 Task: Look for space in Savé, Benin from 6th September, 2023 to 10th September, 2023 for 1 adult in price range Rs.9000 to Rs.17000. Place can be private room with 1  bedroom having 1 bed and 1 bathroom. Property type can be house, flat, guest house, hotel. Booking option can be shelf check-in. Required host language is English.
Action: Mouse moved to (591, 83)
Screenshot: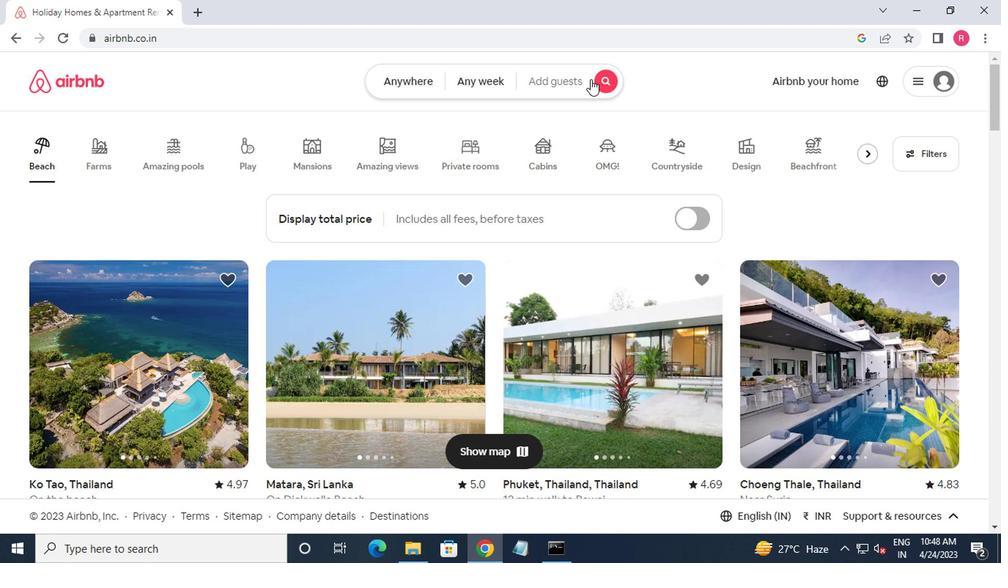 
Action: Mouse pressed left at (591, 83)
Screenshot: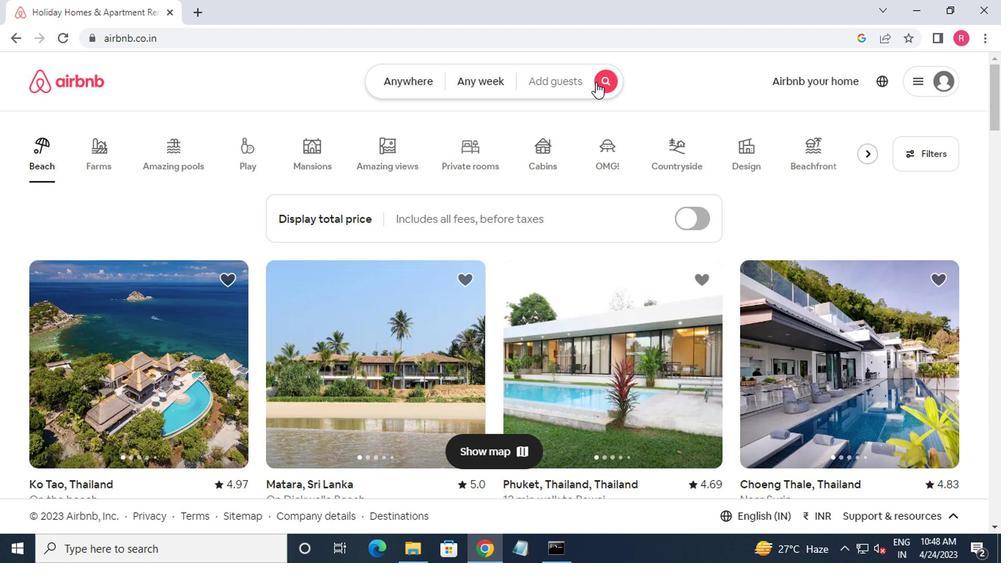 
Action: Mouse moved to (301, 129)
Screenshot: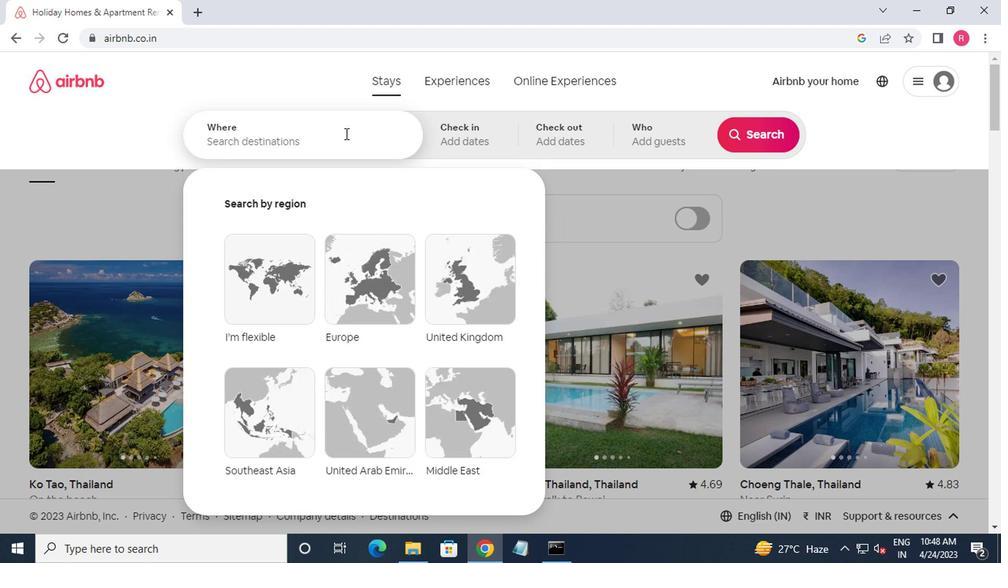 
Action: Mouse pressed left at (301, 129)
Screenshot: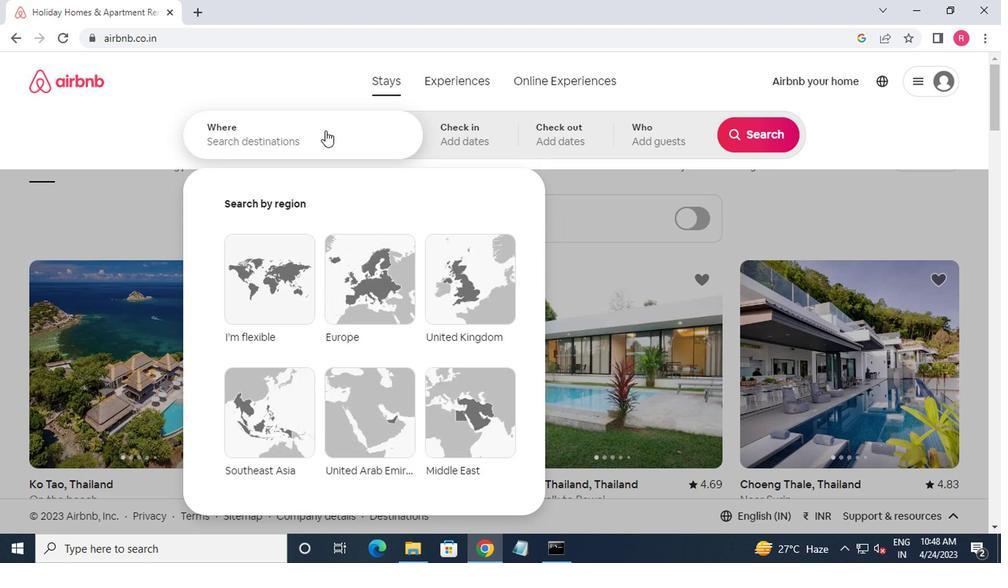 
Action: Mouse moved to (297, 133)
Screenshot: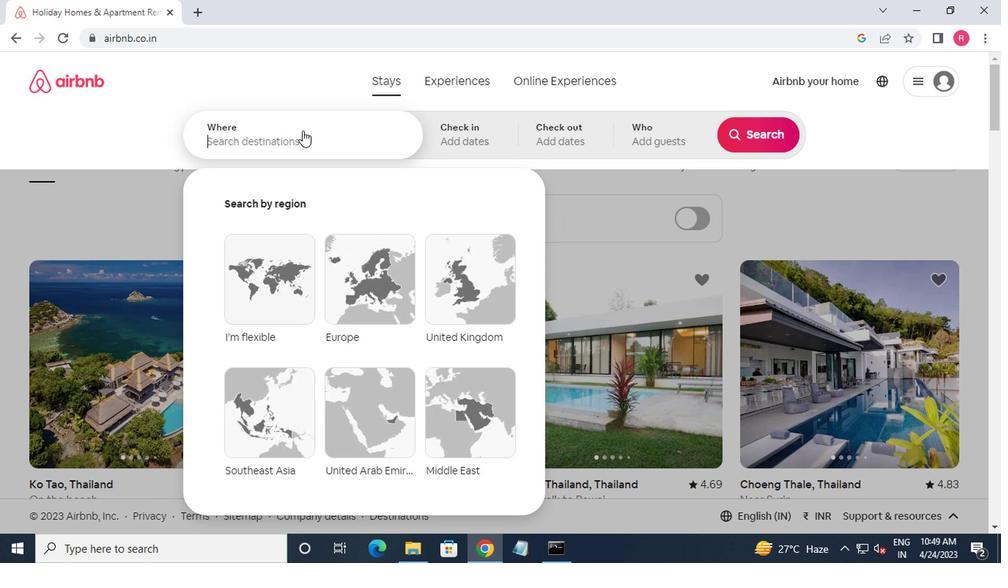 
Action: Key pressed save,bee<Key.backspace>nin
Screenshot: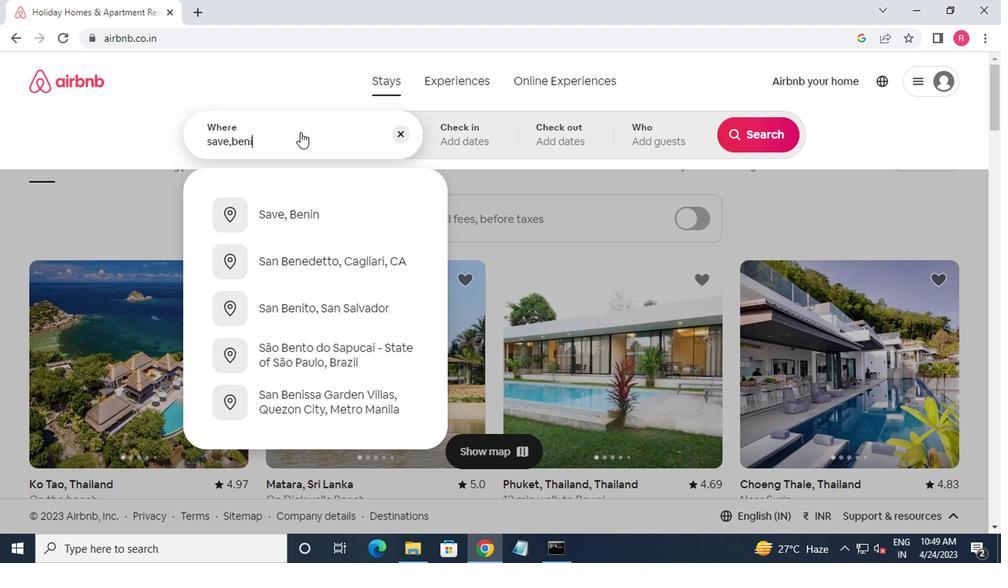 
Action: Mouse moved to (273, 221)
Screenshot: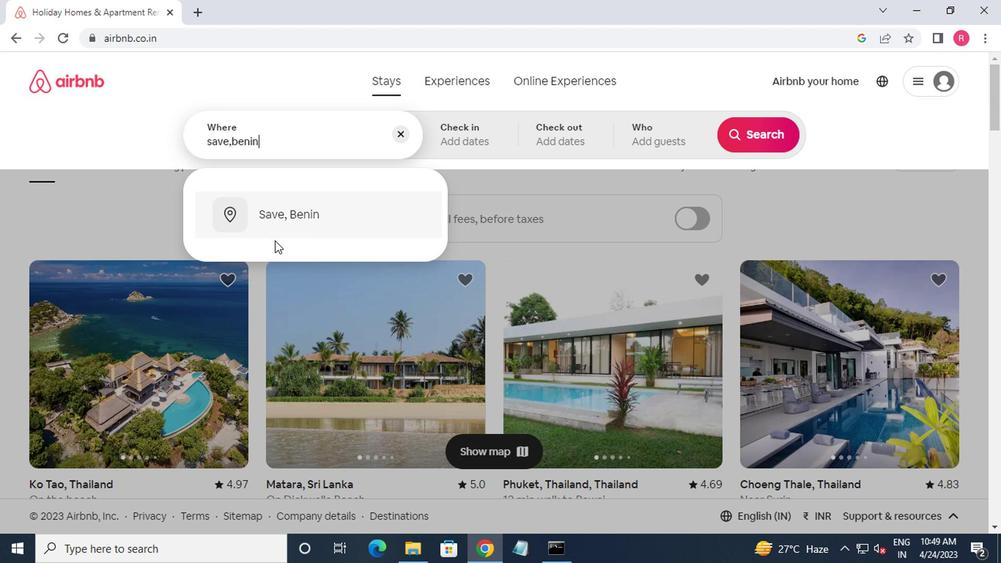 
Action: Mouse pressed left at (273, 221)
Screenshot: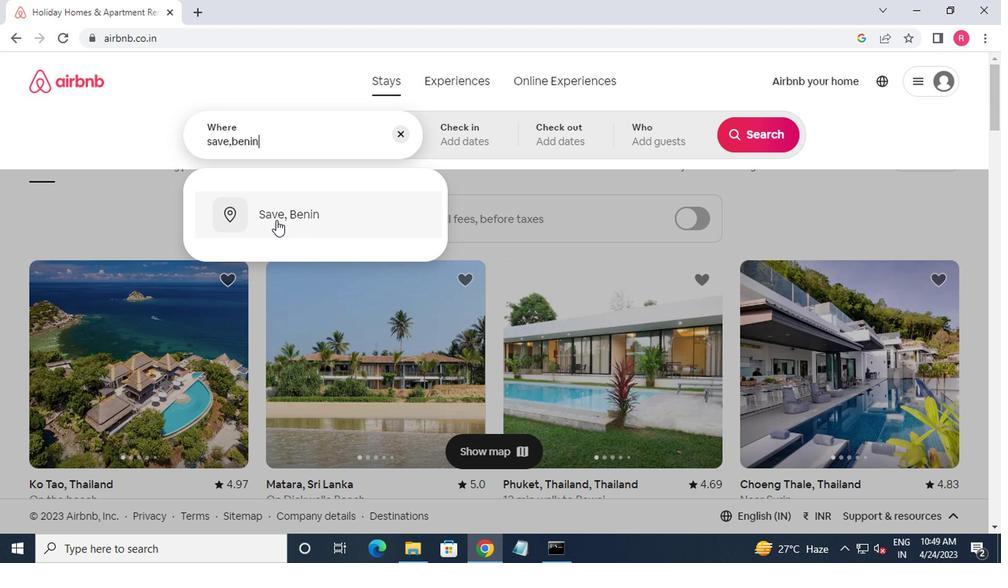 
Action: Mouse moved to (749, 255)
Screenshot: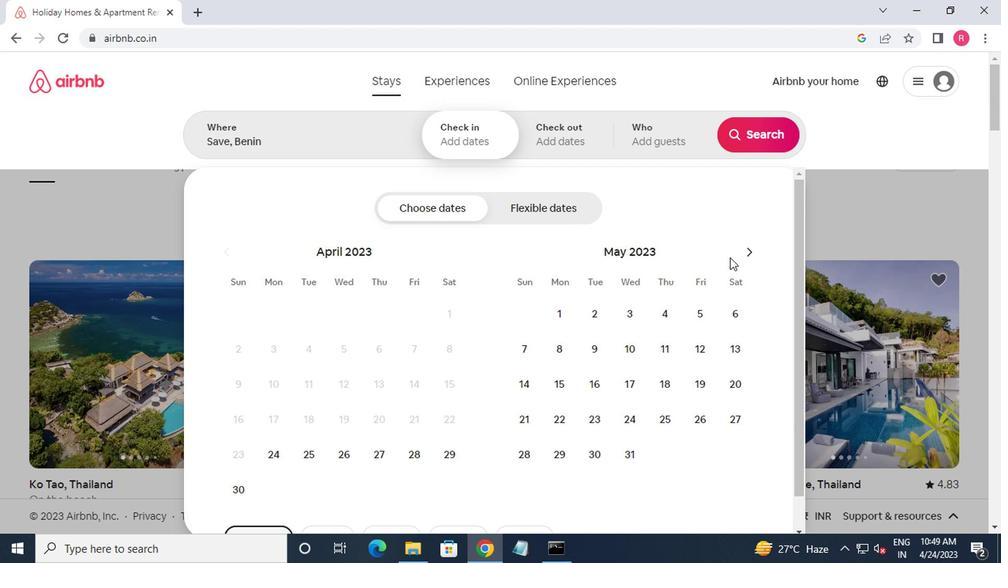 
Action: Mouse pressed left at (749, 255)
Screenshot: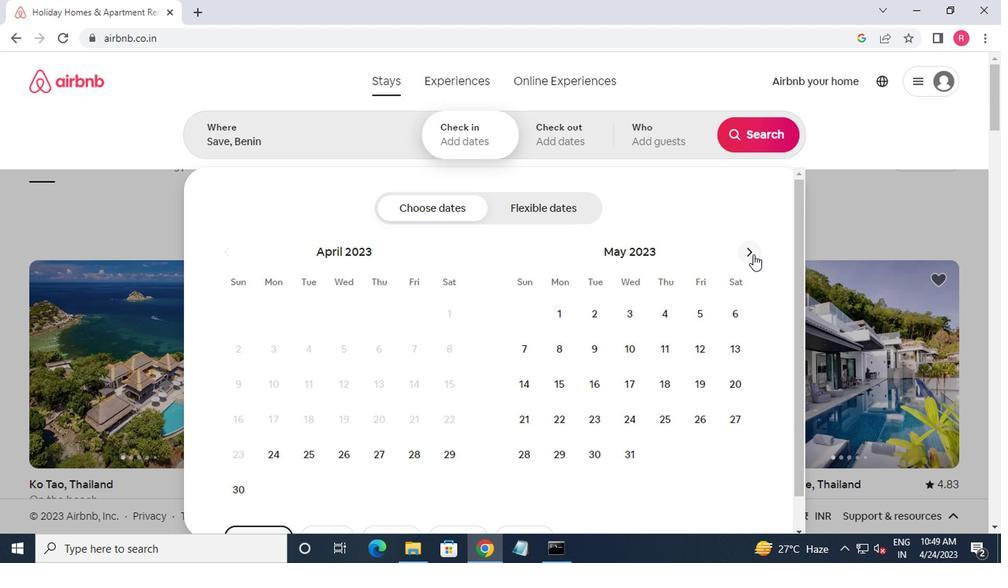 
Action: Mouse pressed left at (749, 255)
Screenshot: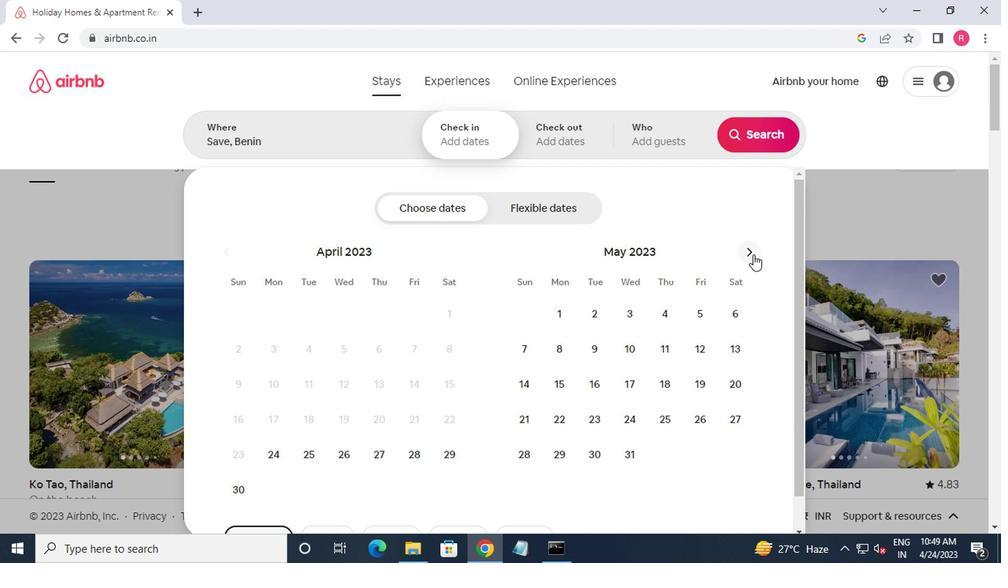 
Action: Mouse pressed left at (749, 255)
Screenshot: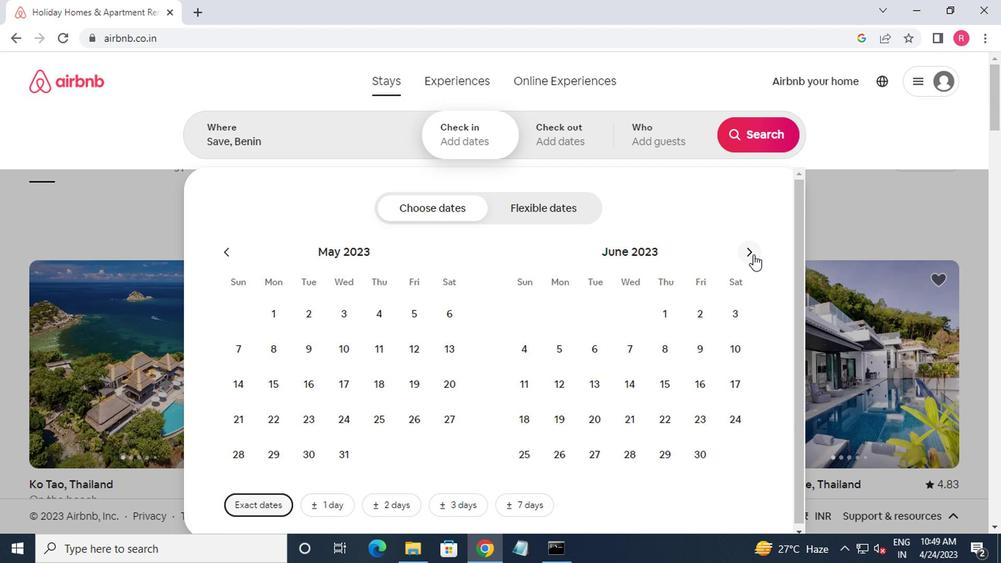 
Action: Mouse pressed left at (749, 255)
Screenshot: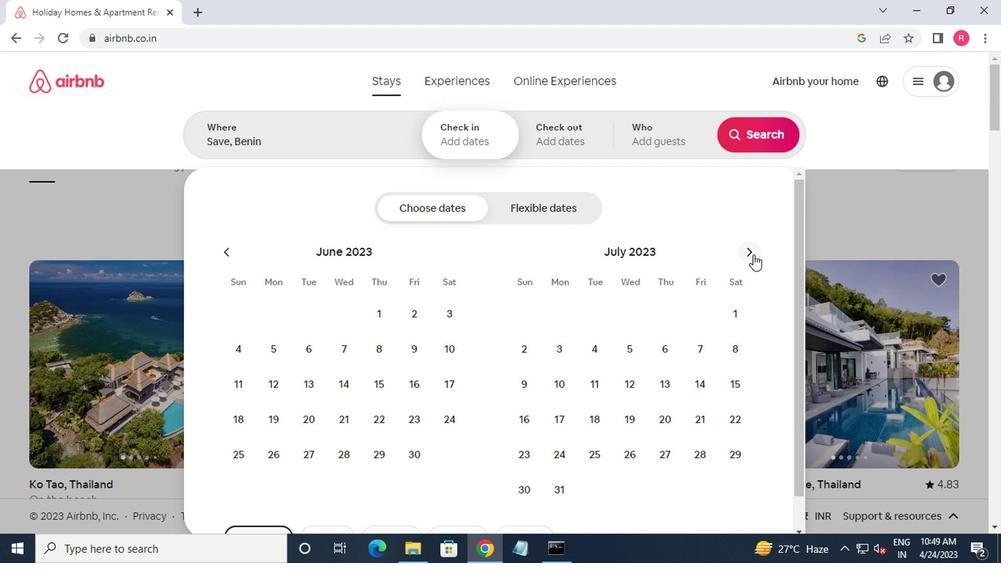 
Action: Mouse pressed left at (749, 255)
Screenshot: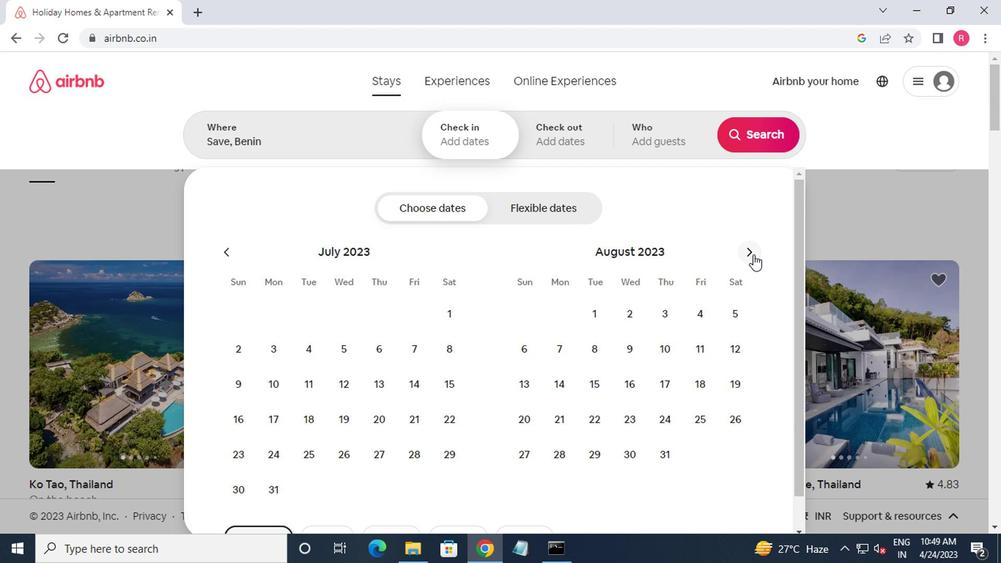 
Action: Mouse moved to (629, 344)
Screenshot: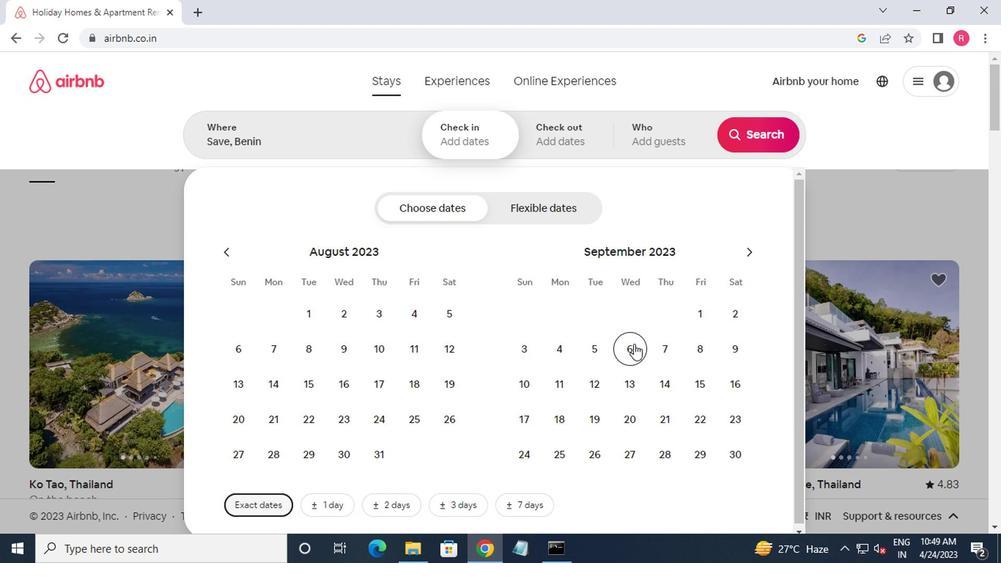 
Action: Mouse pressed left at (629, 344)
Screenshot: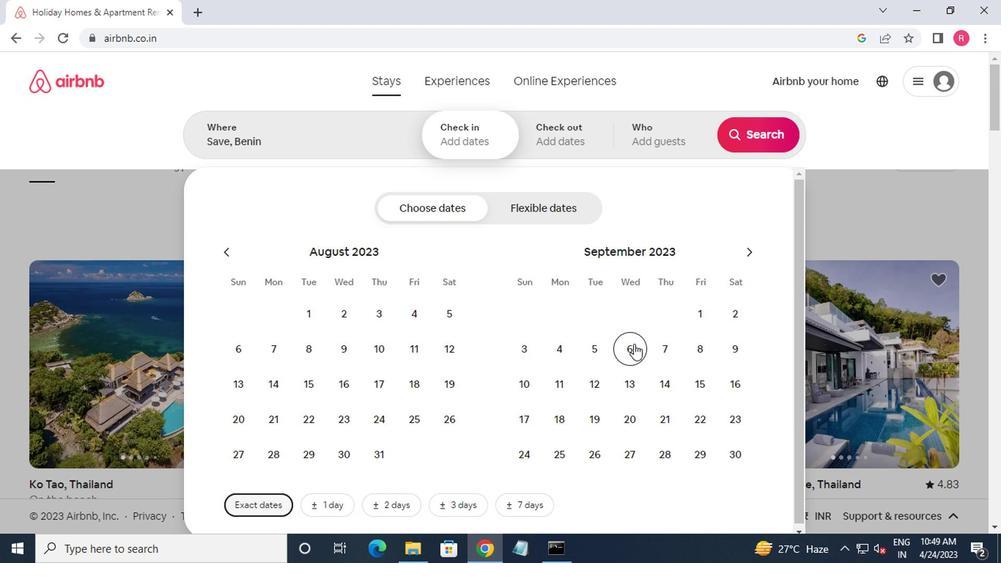
Action: Mouse moved to (517, 380)
Screenshot: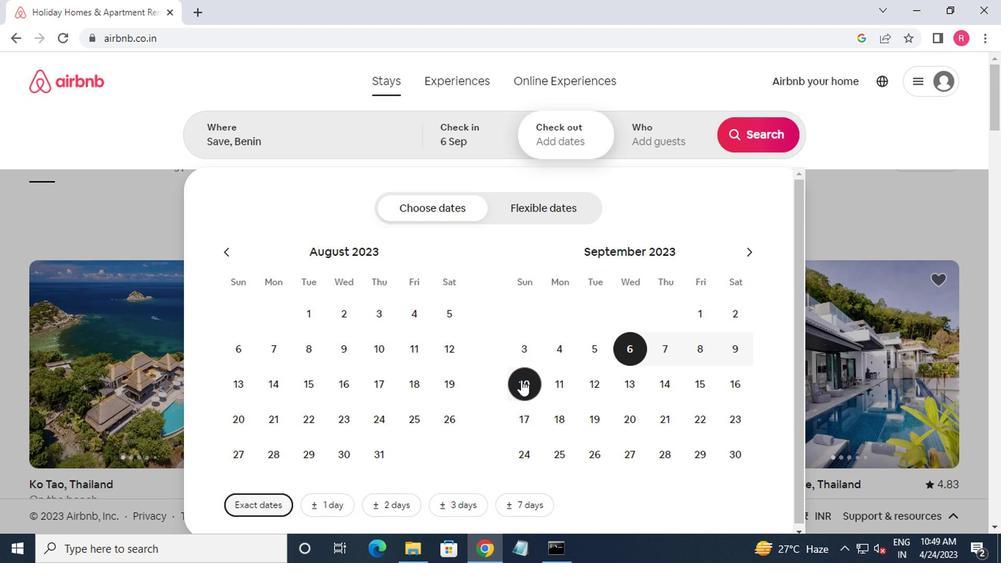 
Action: Mouse pressed left at (517, 380)
Screenshot: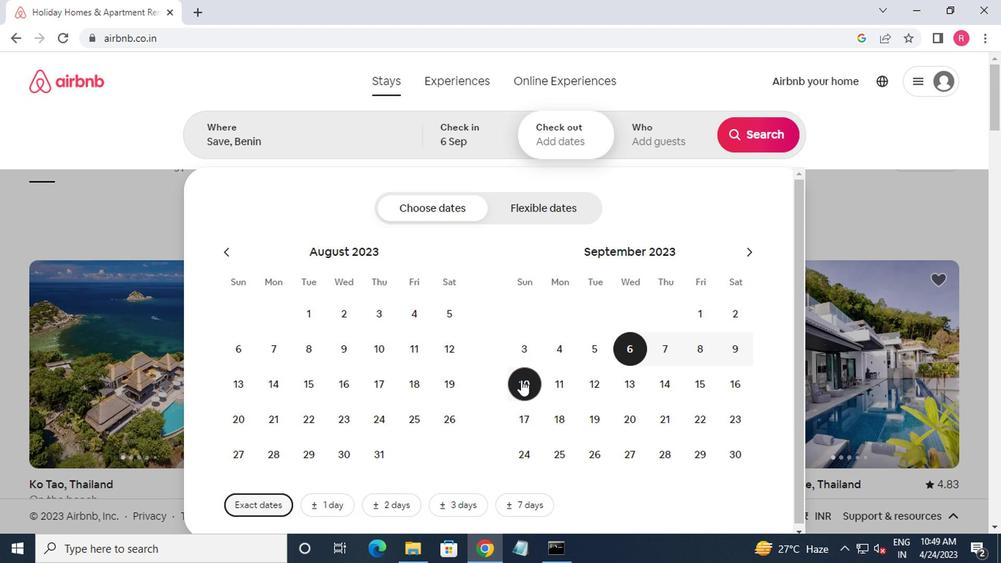 
Action: Mouse moved to (678, 122)
Screenshot: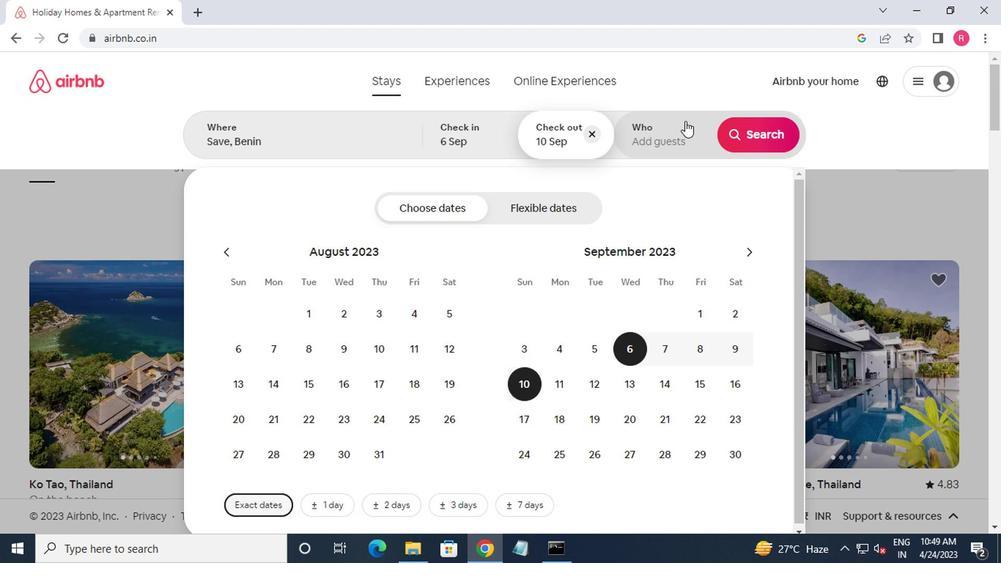 
Action: Mouse pressed left at (678, 122)
Screenshot: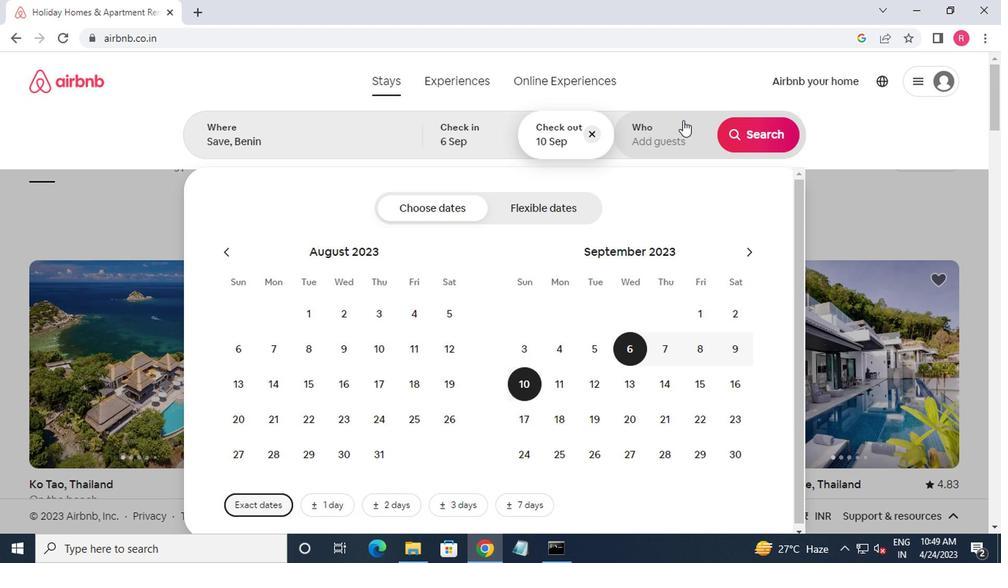 
Action: Mouse moved to (760, 224)
Screenshot: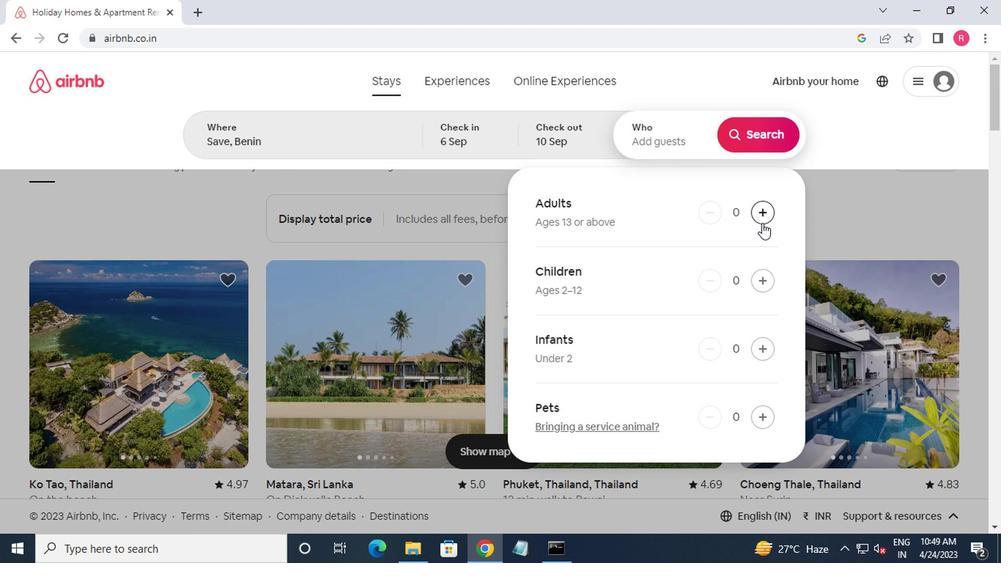 
Action: Mouse pressed left at (760, 224)
Screenshot: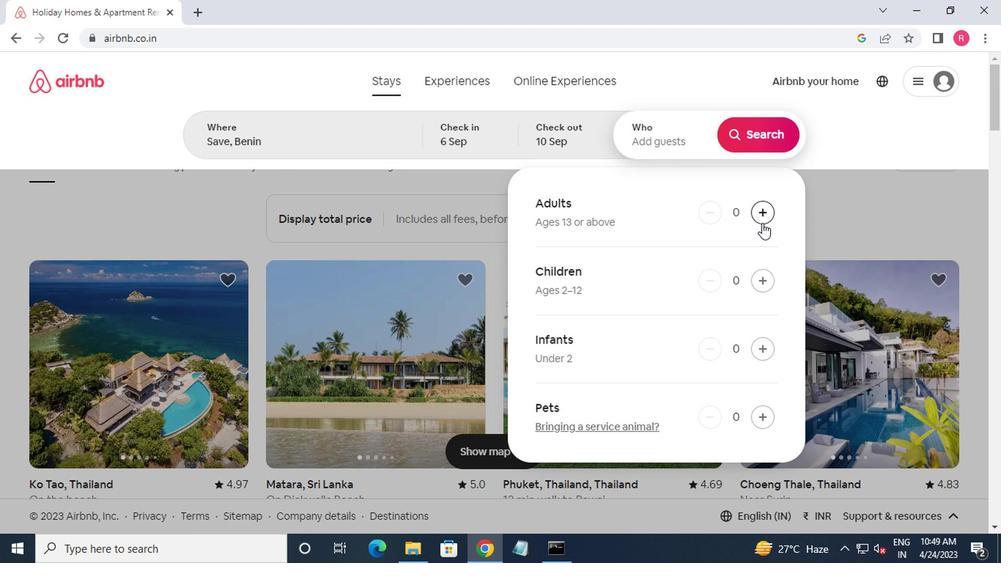 
Action: Mouse moved to (735, 131)
Screenshot: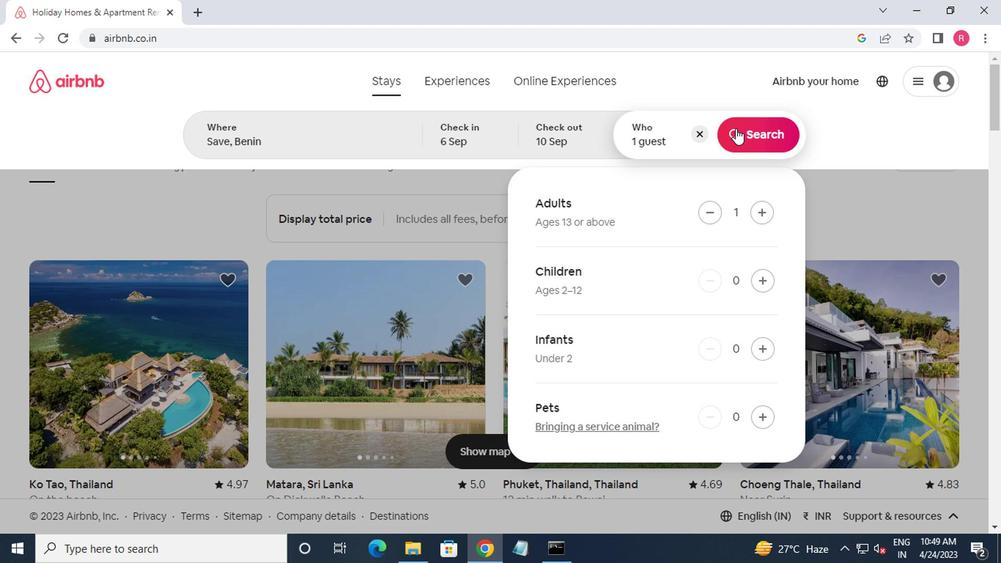 
Action: Mouse pressed left at (735, 131)
Screenshot: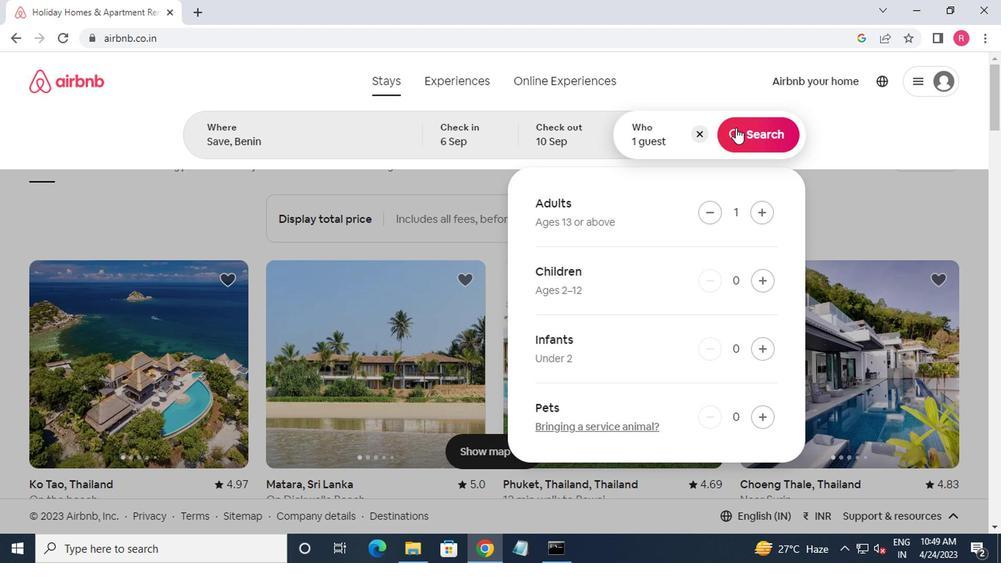 
Action: Mouse moved to (917, 140)
Screenshot: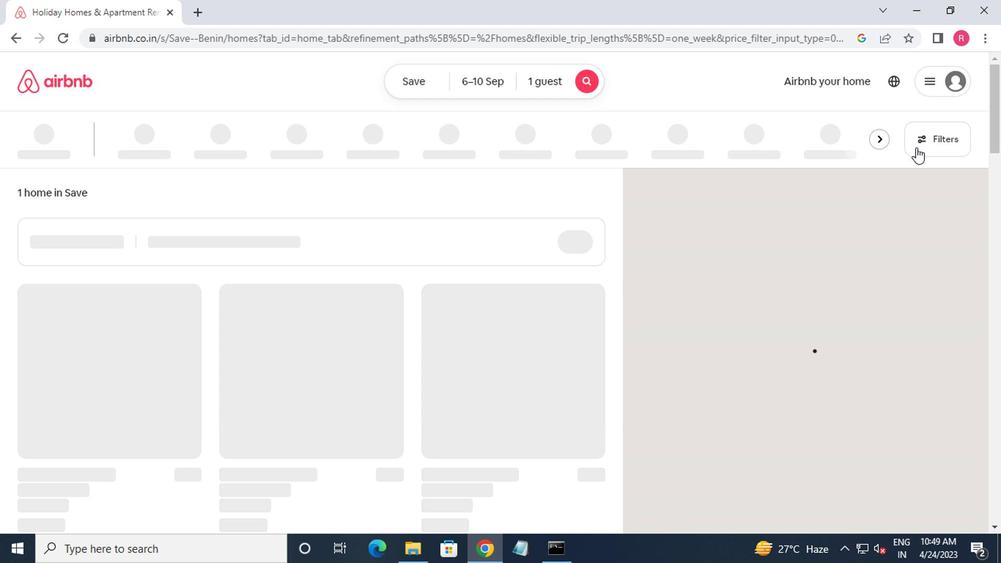 
Action: Mouse pressed left at (917, 140)
Screenshot: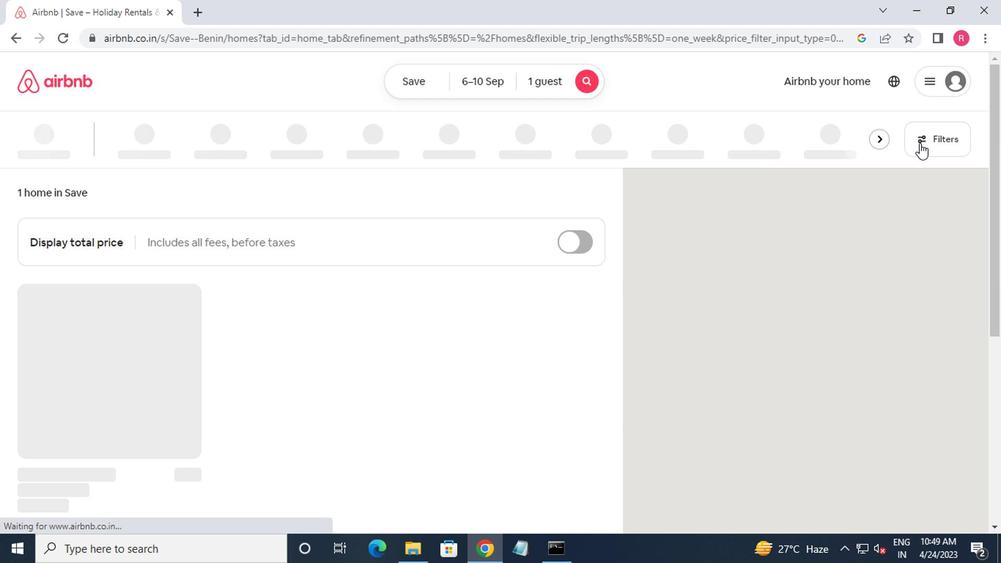 
Action: Mouse moved to (334, 285)
Screenshot: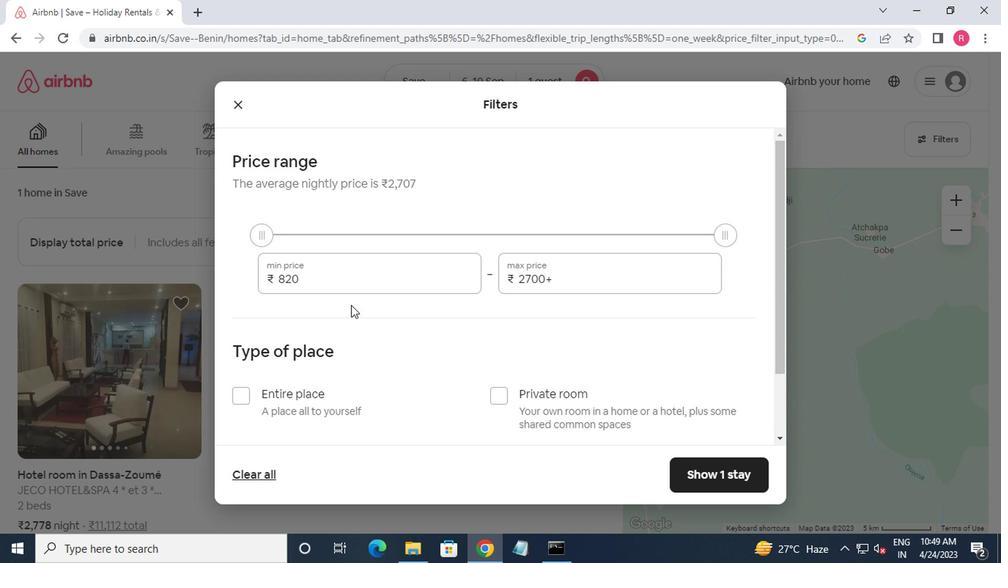 
Action: Mouse pressed left at (334, 285)
Screenshot: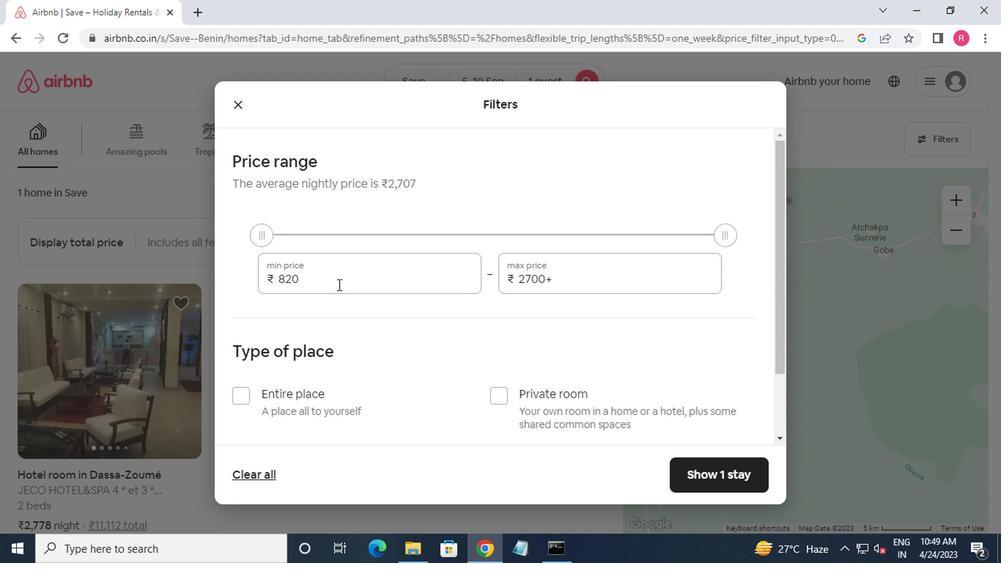 
Action: Key pressed <Key.backspace><Key.backspace><Key.backspace><Key.backspace><Key.backspace>9000<Key.tab>17000
Screenshot: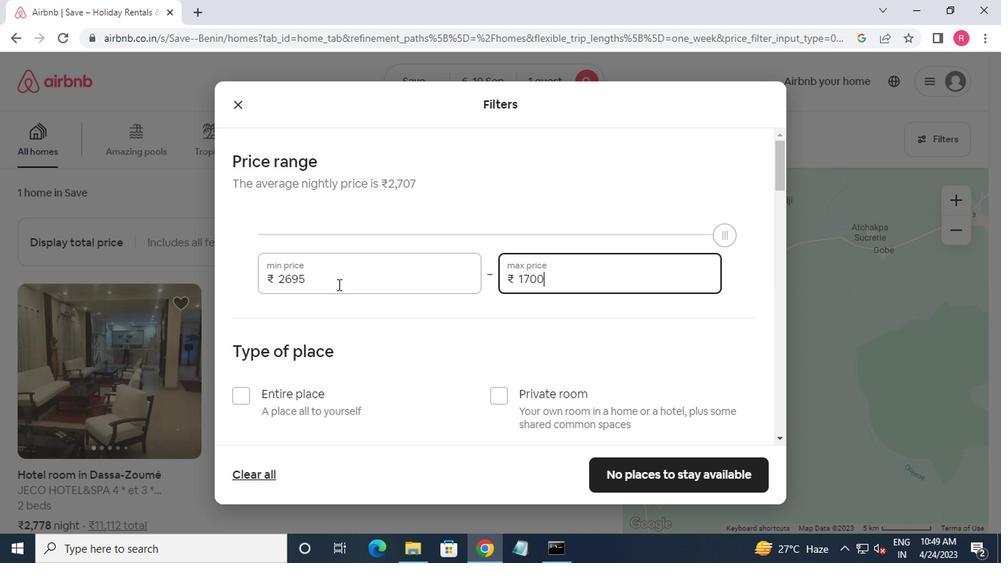 
Action: Mouse moved to (328, 305)
Screenshot: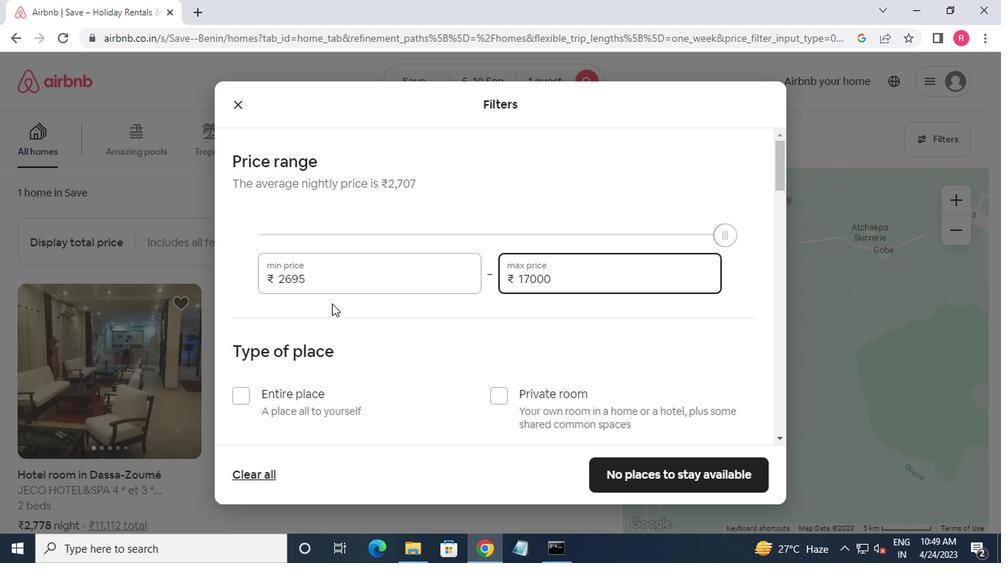 
Action: Mouse scrolled (328, 304) with delta (0, 0)
Screenshot: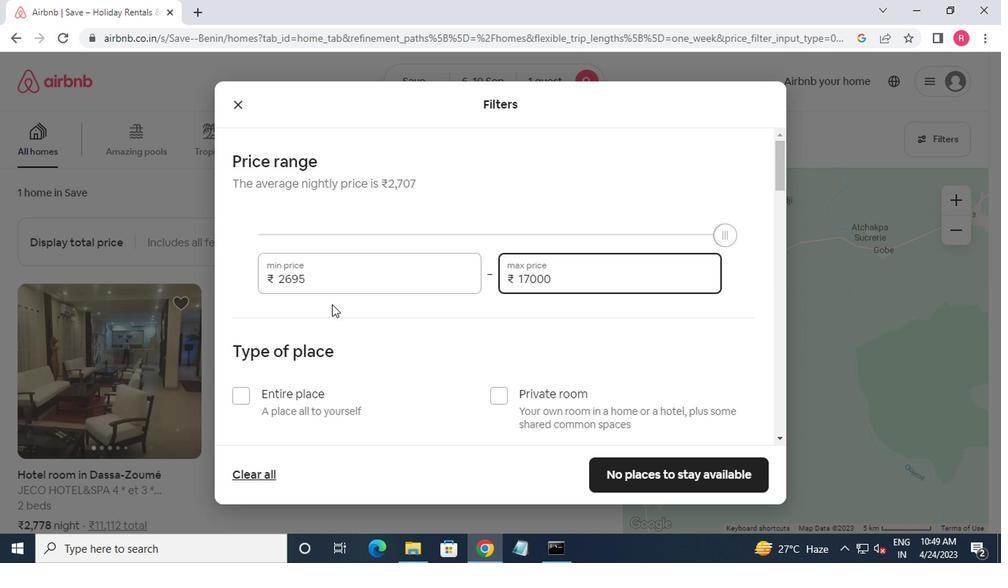 
Action: Mouse moved to (332, 311)
Screenshot: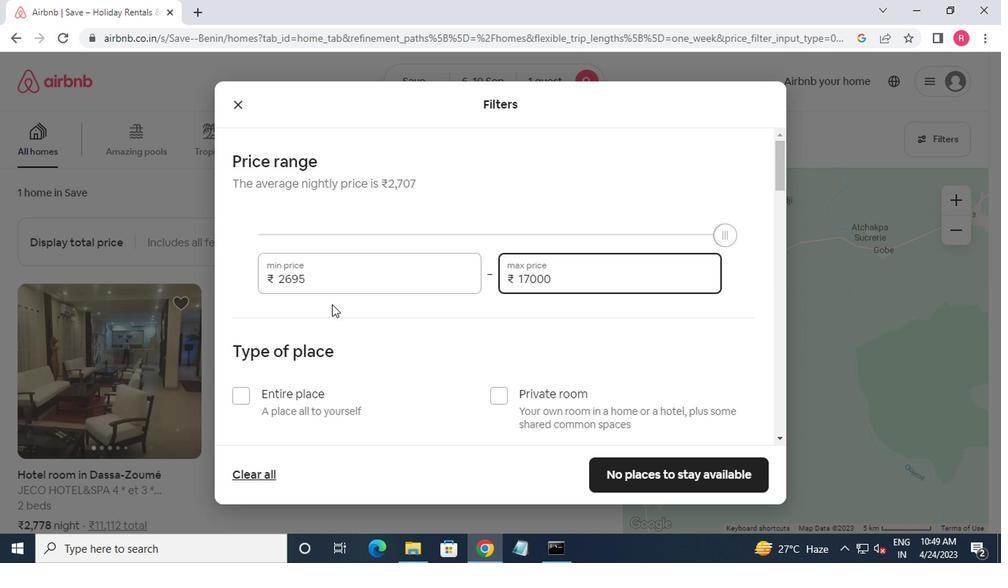 
Action: Mouse scrolled (332, 311) with delta (0, 0)
Screenshot: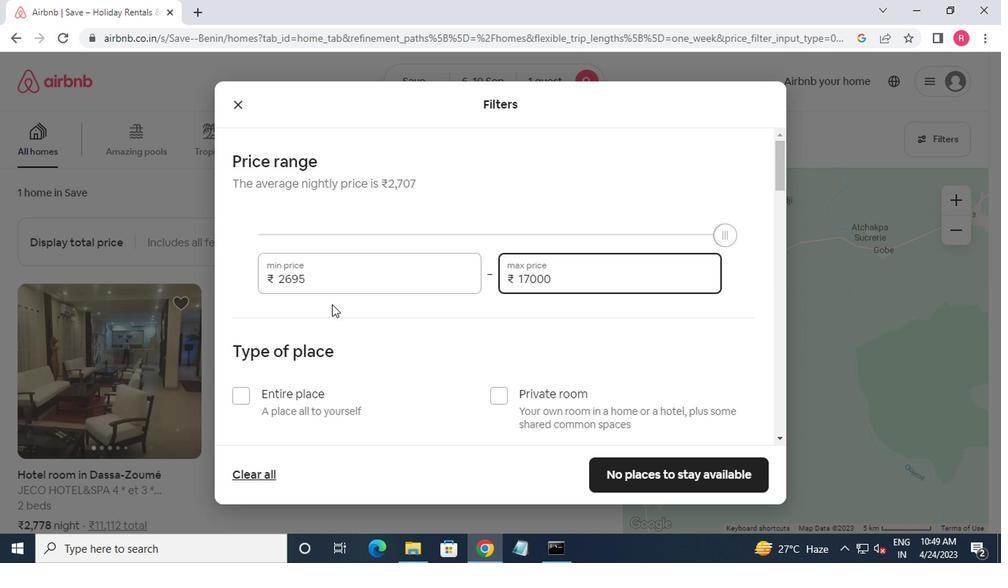 
Action: Mouse moved to (333, 316)
Screenshot: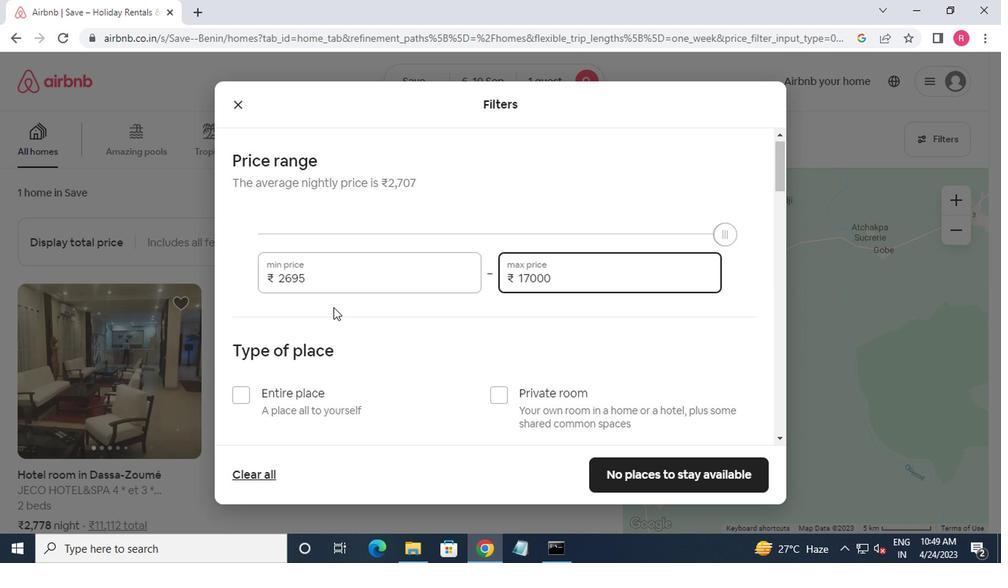 
Action: Mouse scrolled (333, 315) with delta (0, -1)
Screenshot: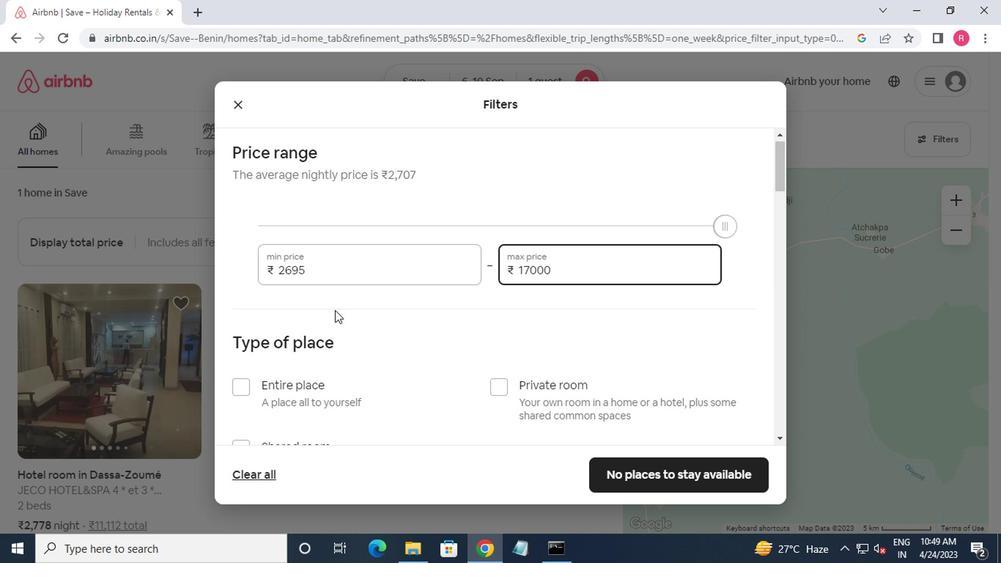 
Action: Mouse moved to (491, 175)
Screenshot: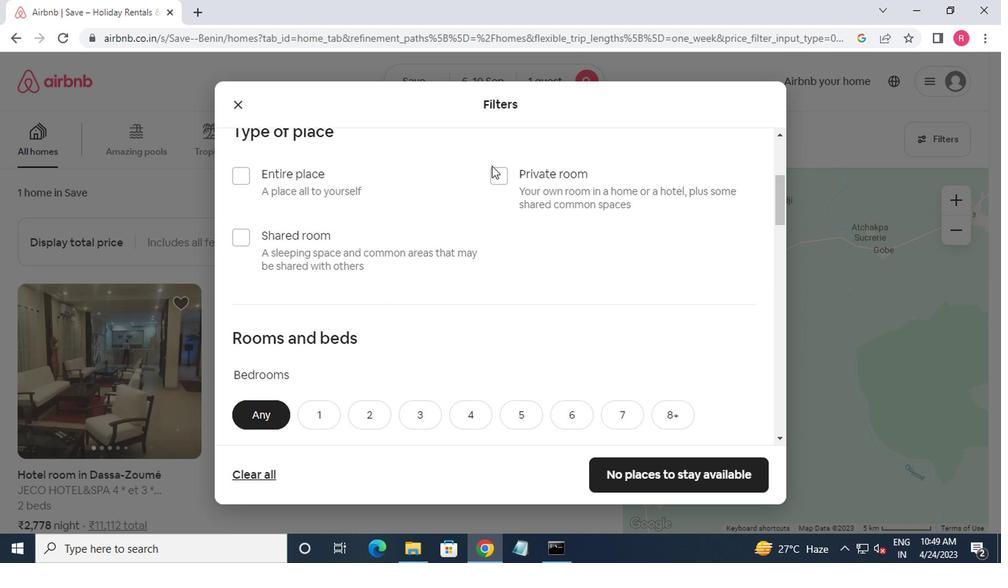 
Action: Mouse pressed left at (491, 175)
Screenshot: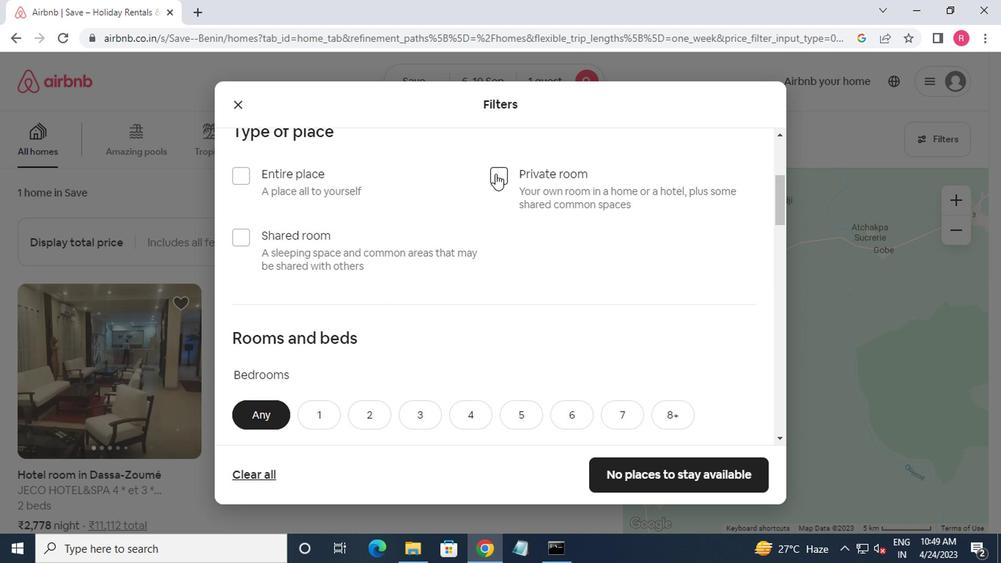 
Action: Mouse moved to (493, 175)
Screenshot: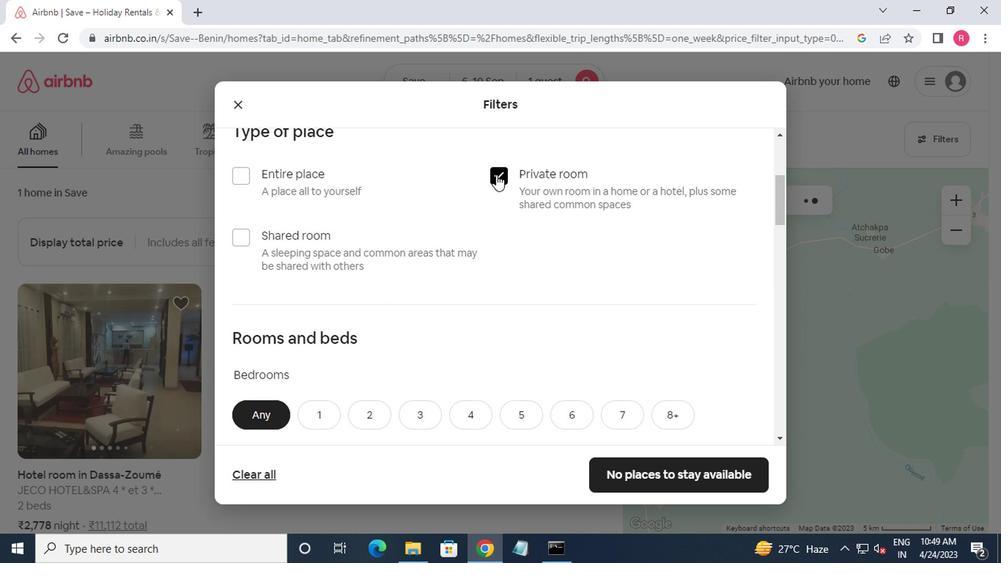 
Action: Mouse scrolled (493, 174) with delta (0, 0)
Screenshot: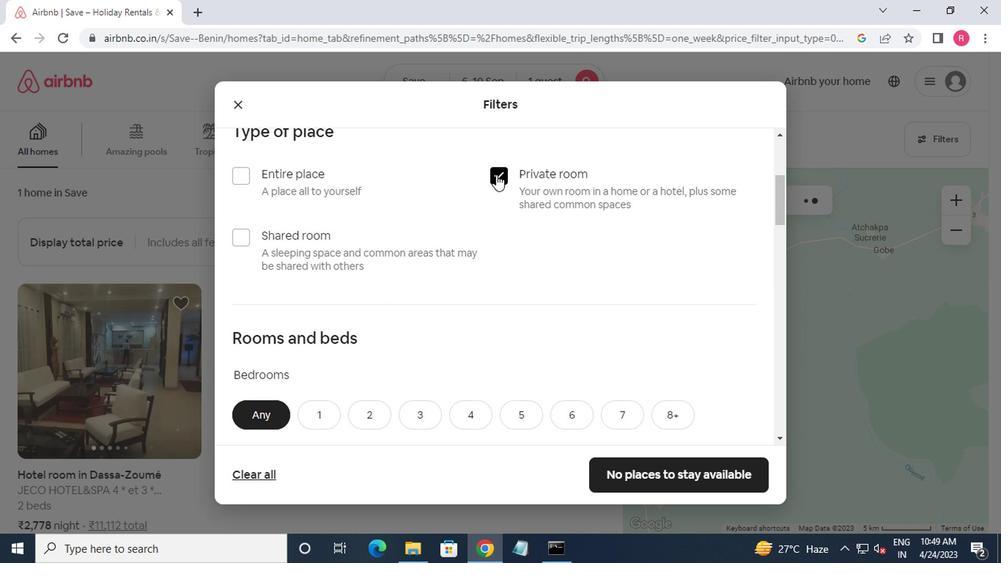 
Action: Mouse moved to (494, 178)
Screenshot: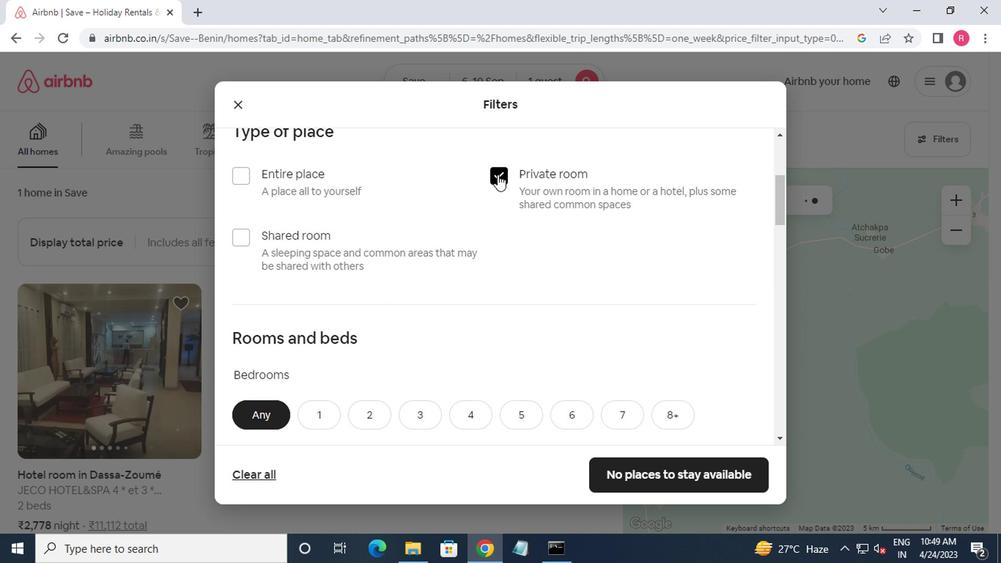 
Action: Mouse scrolled (494, 177) with delta (0, -1)
Screenshot: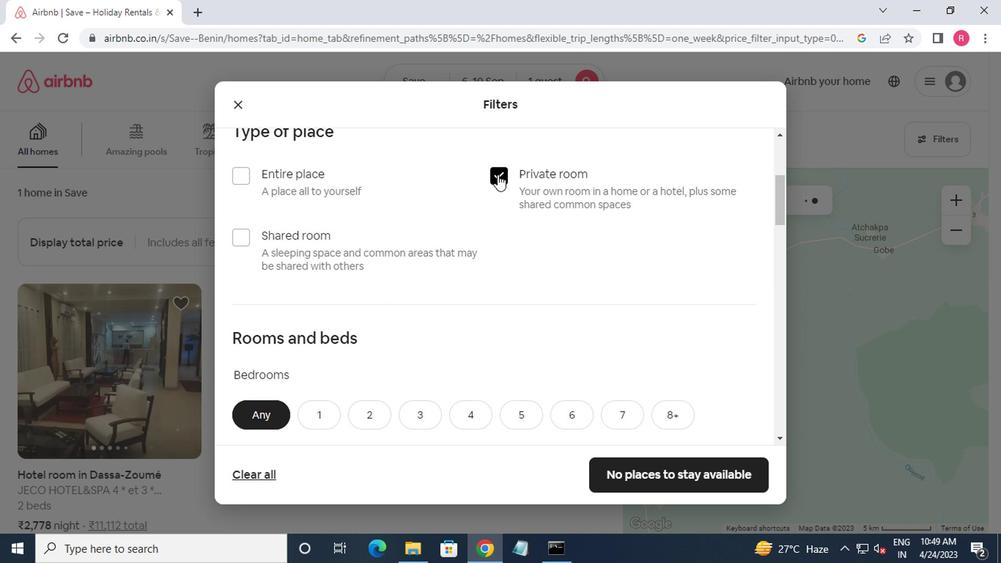 
Action: Mouse moved to (319, 264)
Screenshot: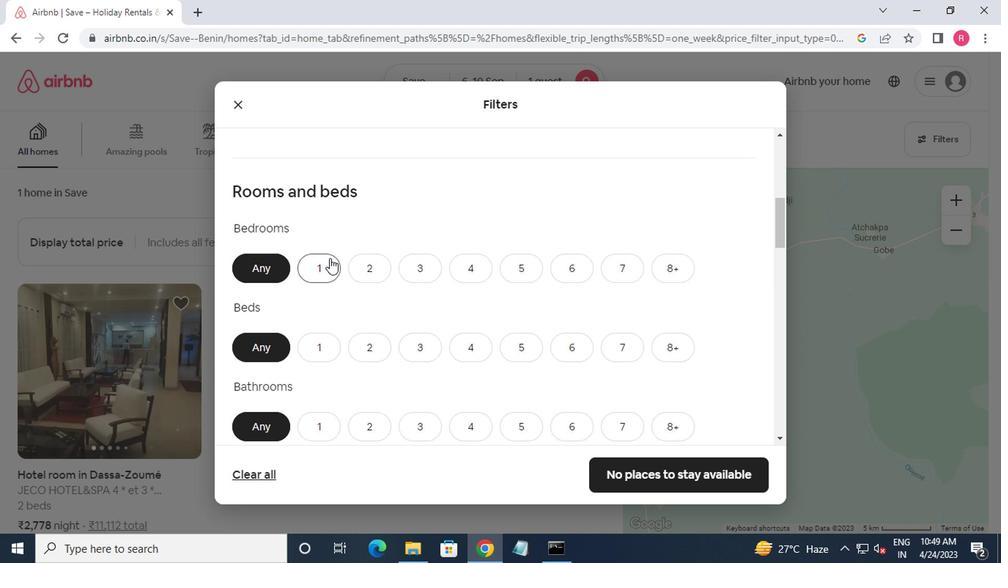 
Action: Mouse pressed left at (319, 264)
Screenshot: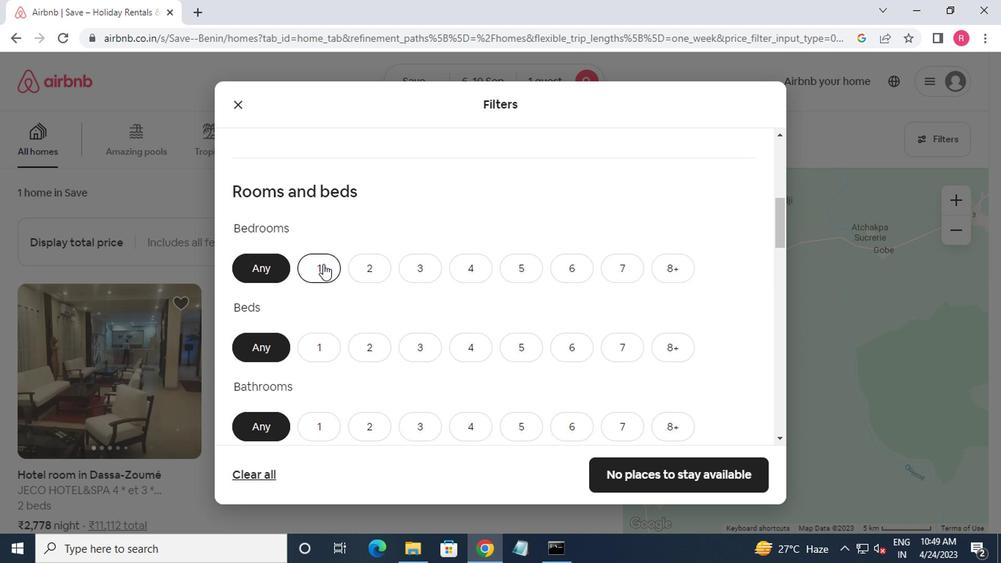 
Action: Mouse moved to (319, 268)
Screenshot: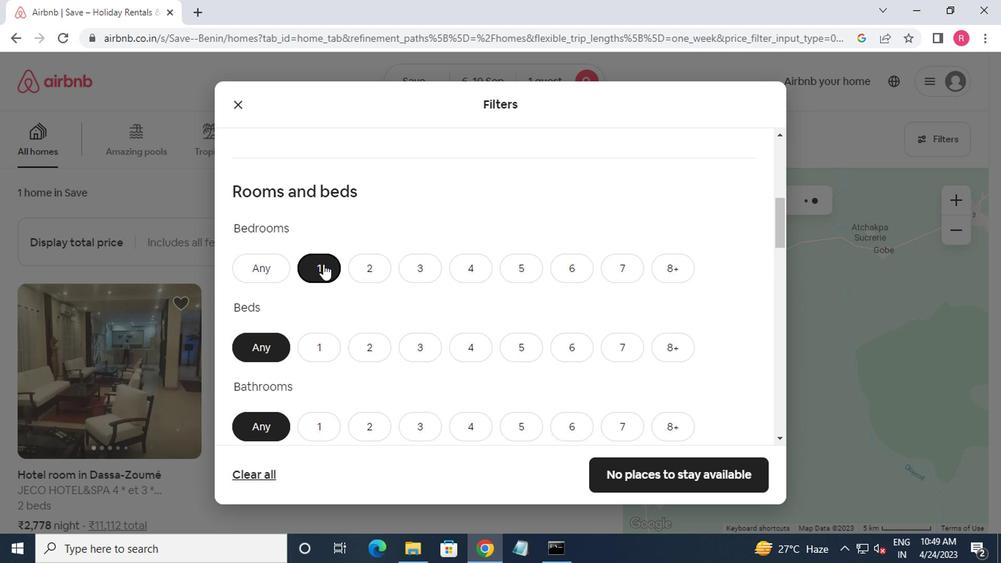 
Action: Mouse scrolled (319, 267) with delta (0, 0)
Screenshot: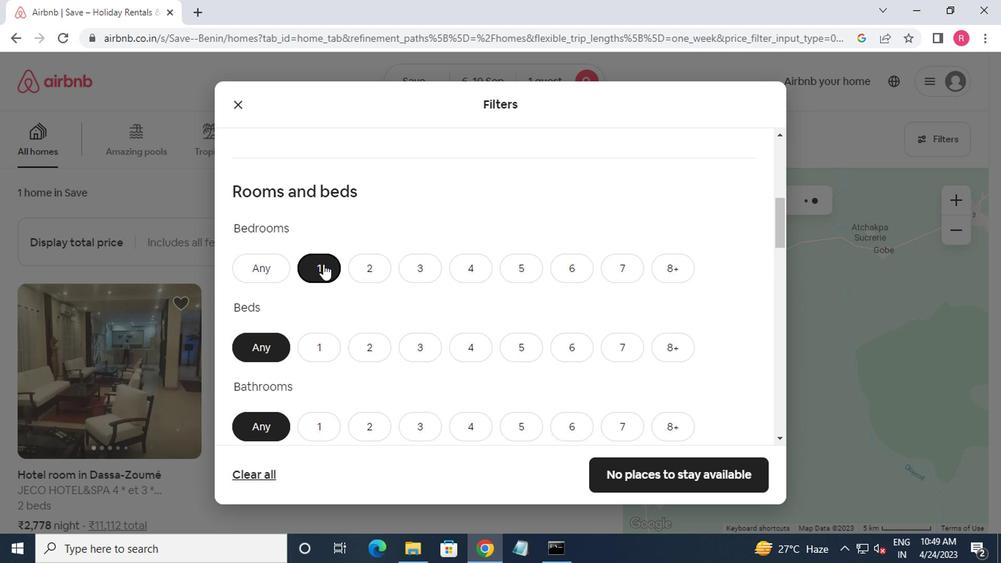 
Action: Mouse moved to (320, 271)
Screenshot: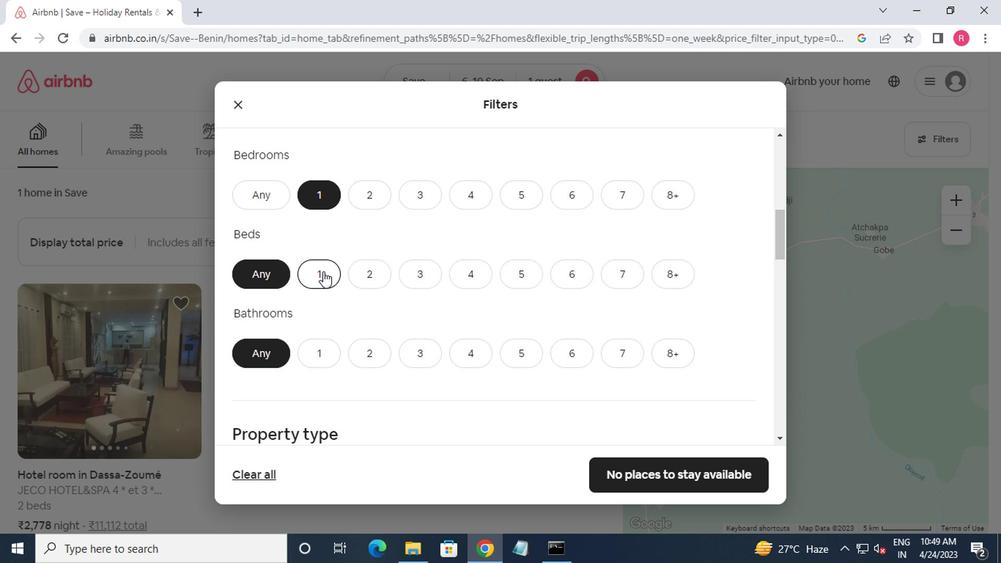 
Action: Mouse pressed left at (320, 271)
Screenshot: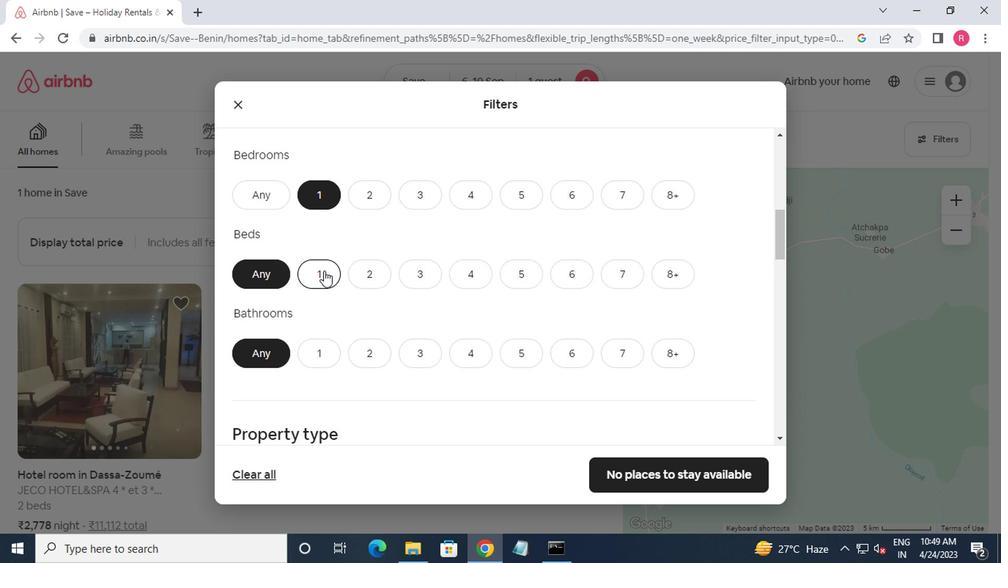
Action: Mouse moved to (324, 349)
Screenshot: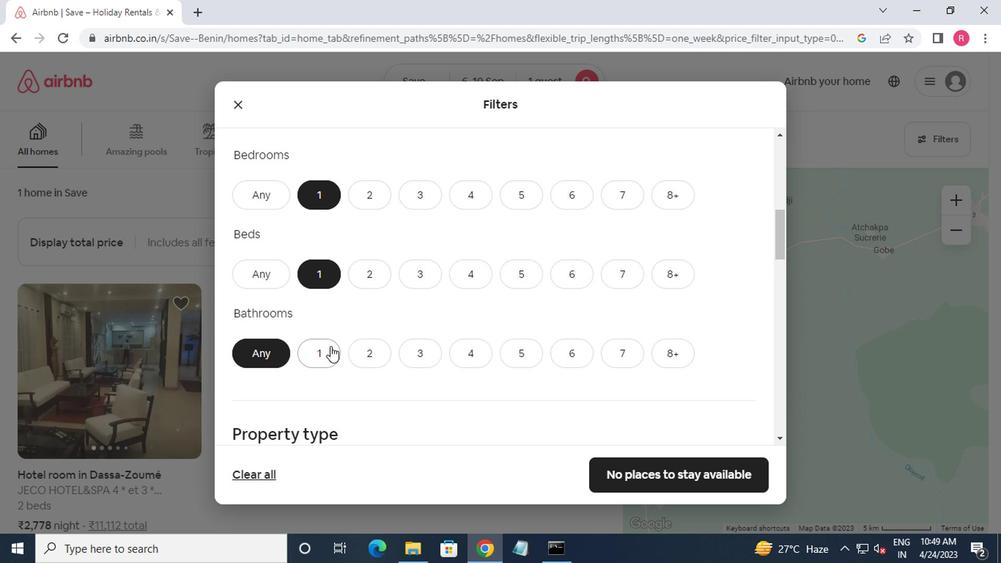 
Action: Mouse pressed left at (324, 349)
Screenshot: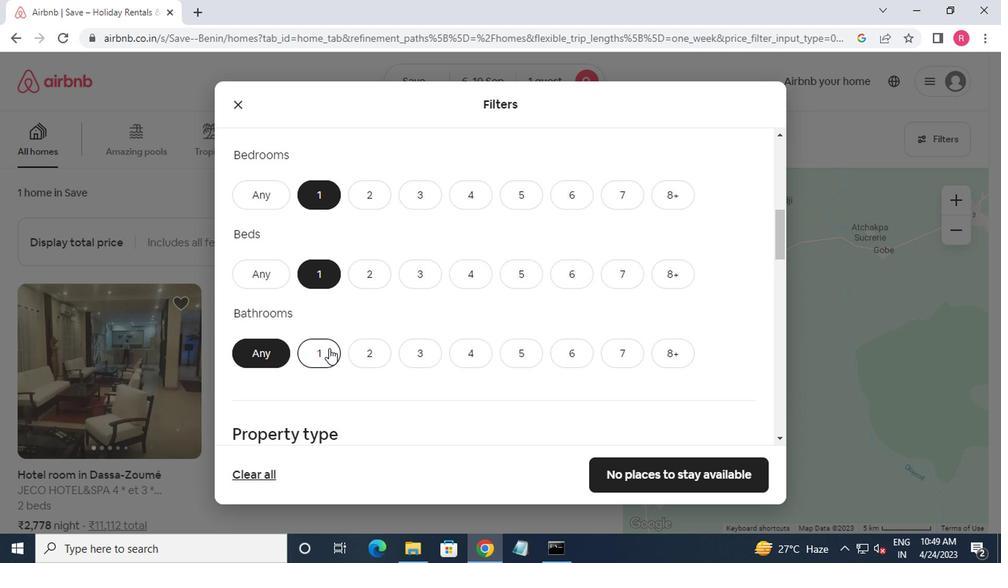 
Action: Mouse moved to (324, 350)
Screenshot: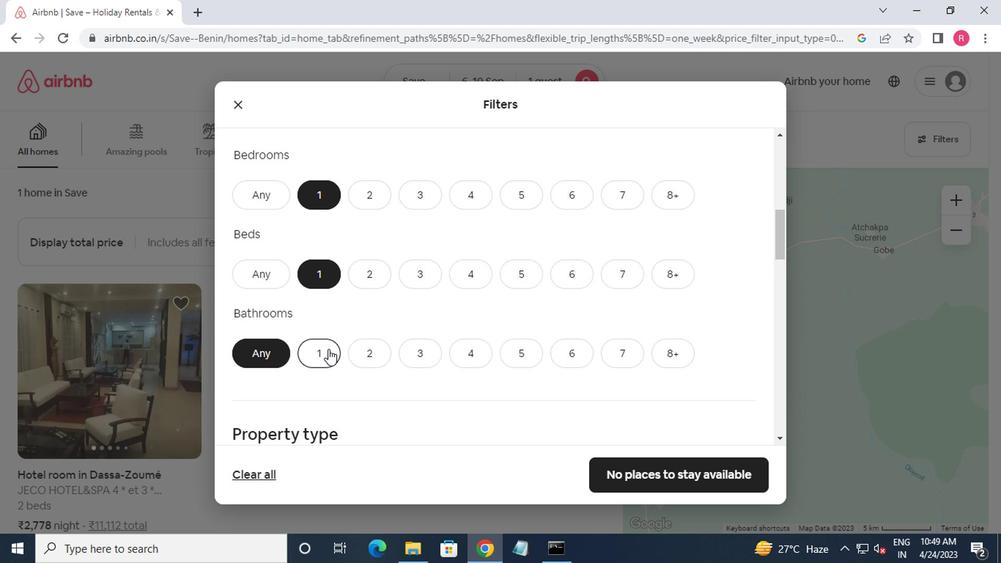
Action: Mouse scrolled (324, 349) with delta (0, 0)
Screenshot: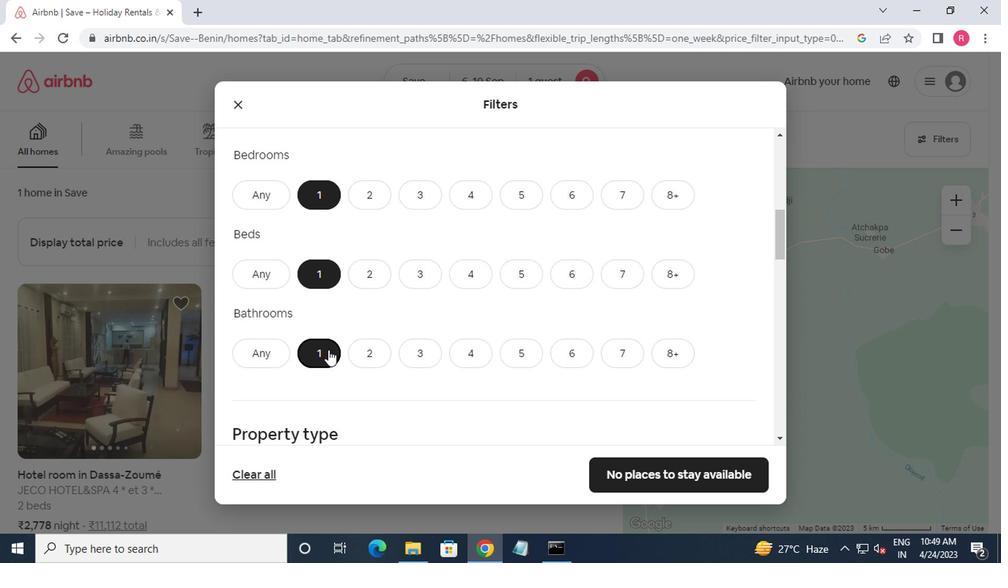 
Action: Mouse moved to (322, 351)
Screenshot: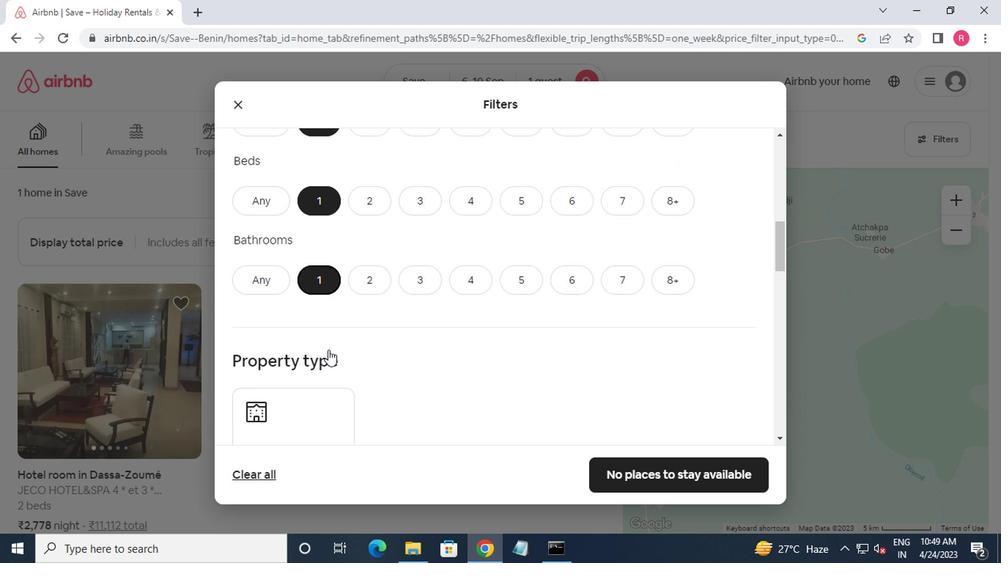 
Action: Mouse scrolled (322, 351) with delta (0, 0)
Screenshot: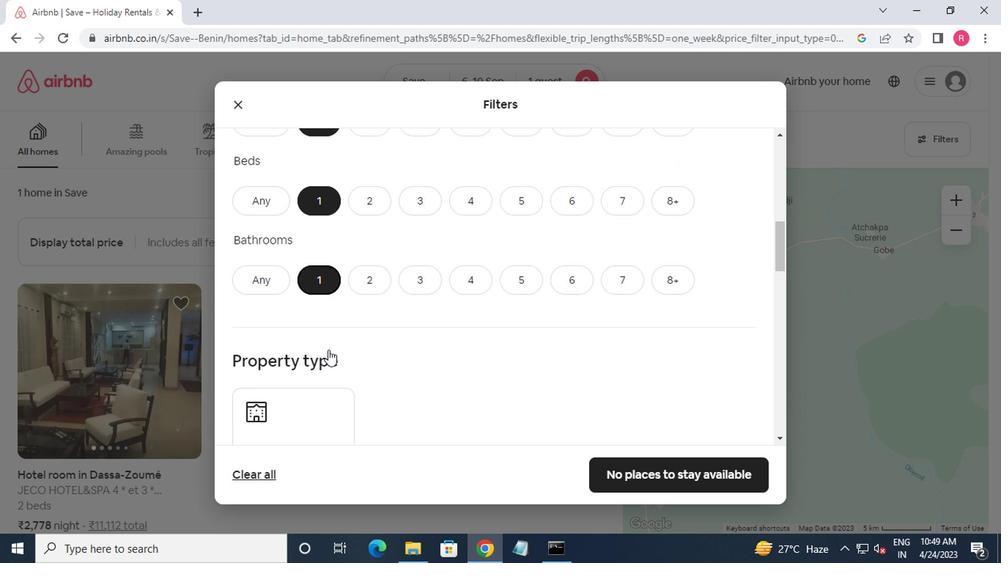 
Action: Mouse moved to (313, 350)
Screenshot: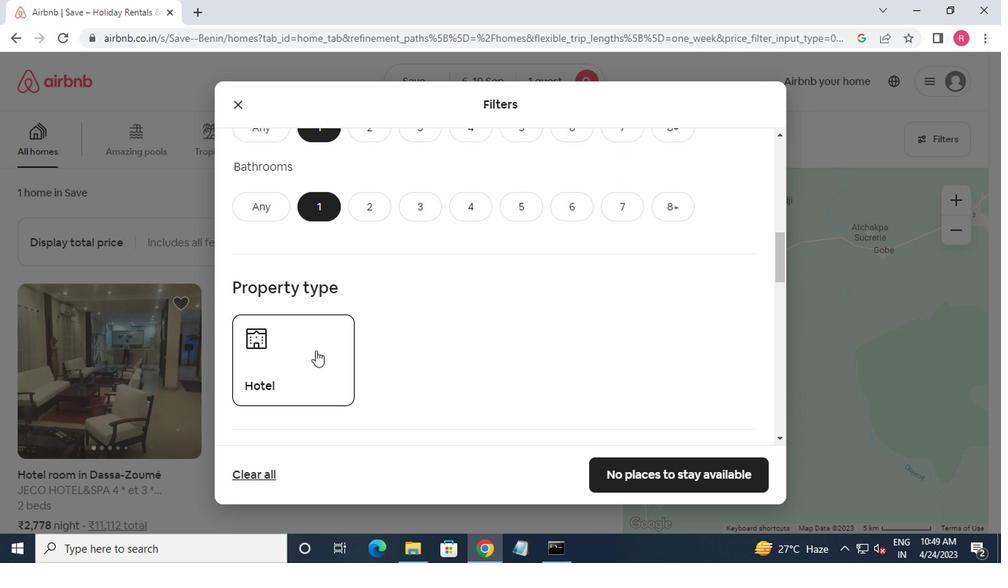 
Action: Mouse pressed left at (313, 350)
Screenshot: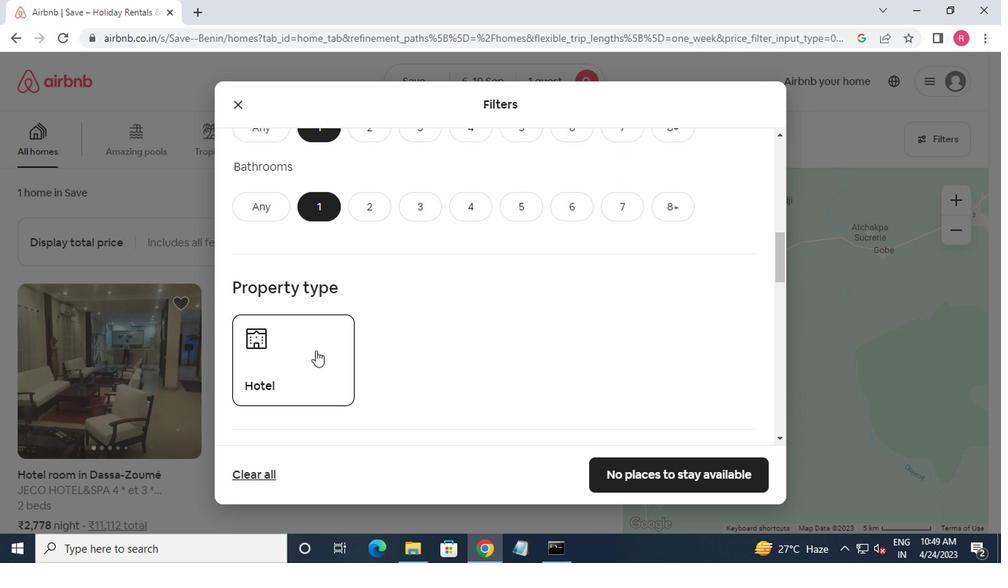 
Action: Mouse moved to (313, 350)
Screenshot: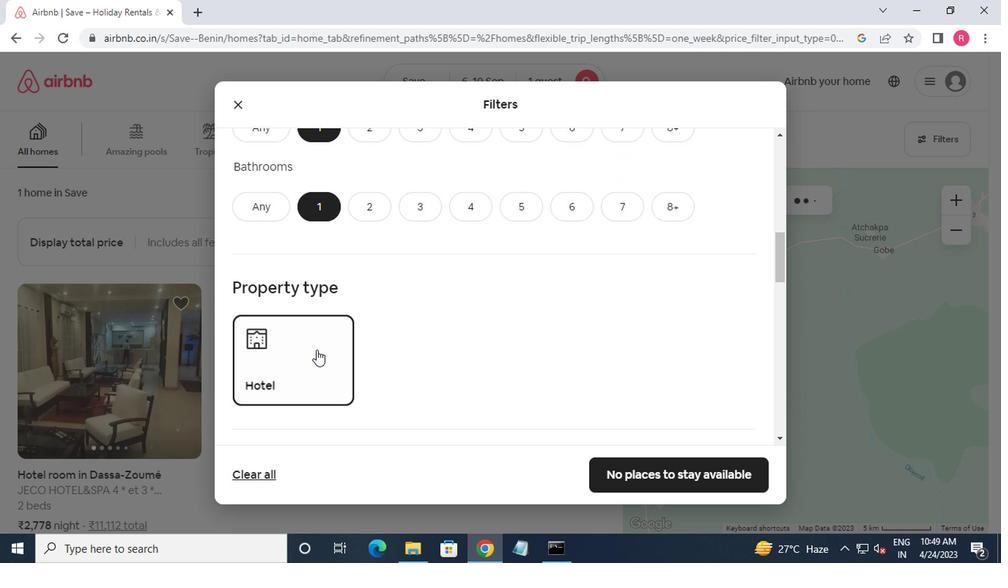 
Action: Mouse scrolled (313, 349) with delta (0, 0)
Screenshot: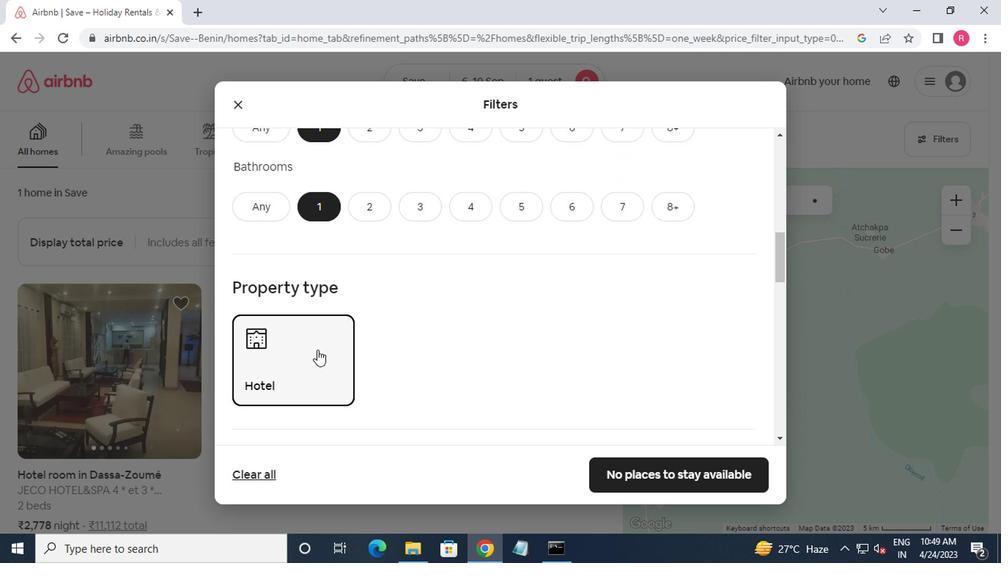 
Action: Mouse scrolled (313, 349) with delta (0, 0)
Screenshot: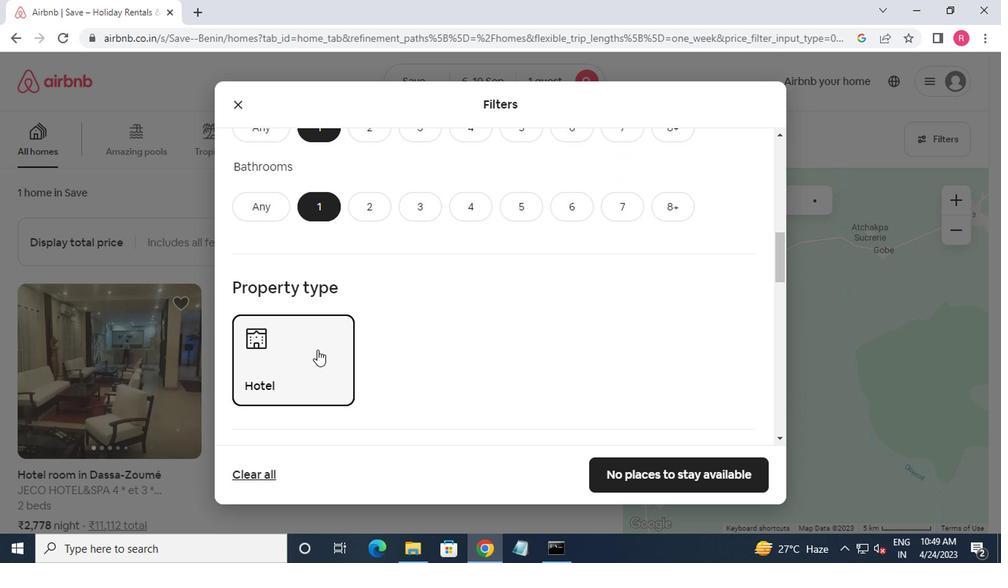 
Action: Mouse scrolled (313, 349) with delta (0, 0)
Screenshot: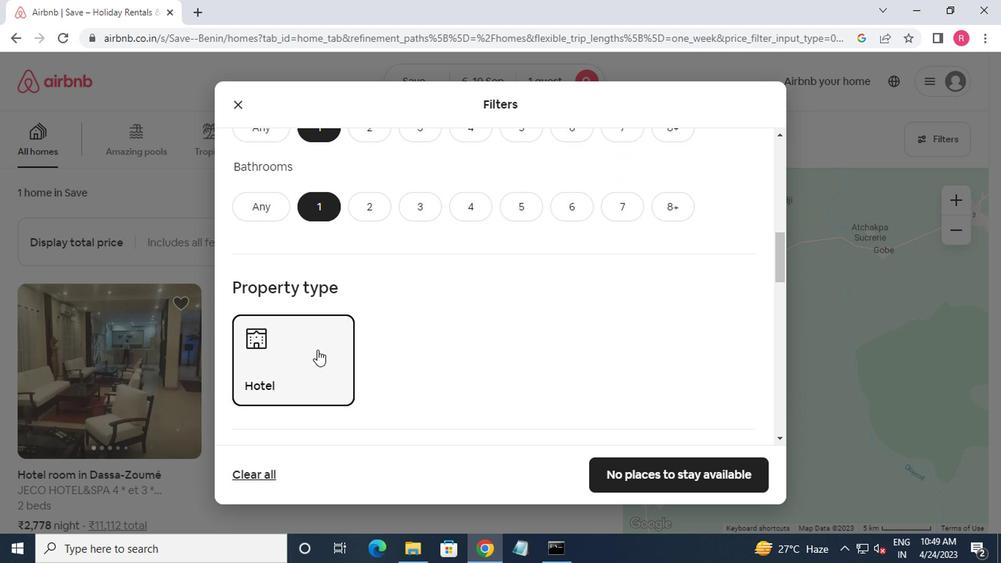 
Action: Mouse moved to (317, 349)
Screenshot: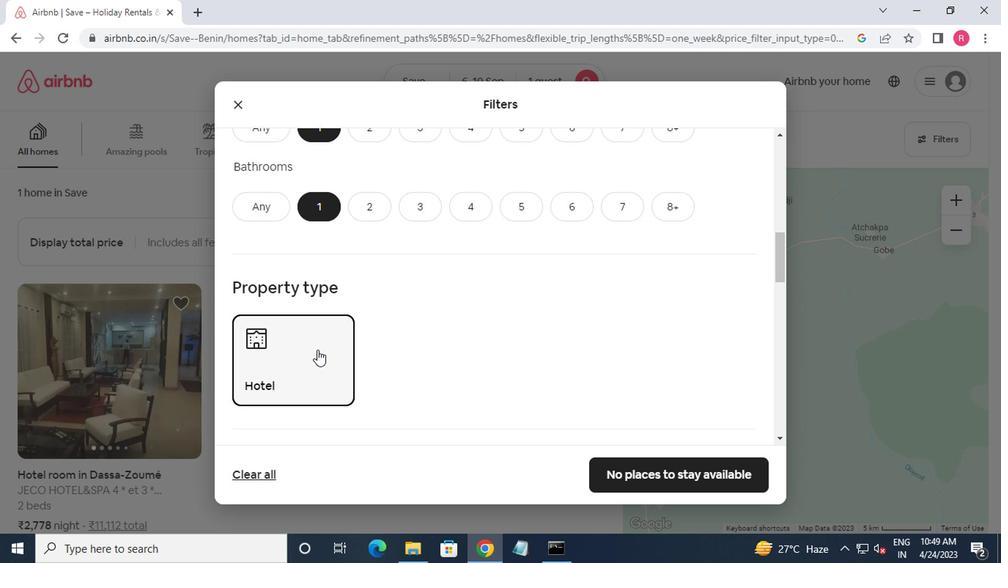 
Action: Mouse scrolled (317, 349) with delta (0, 0)
Screenshot: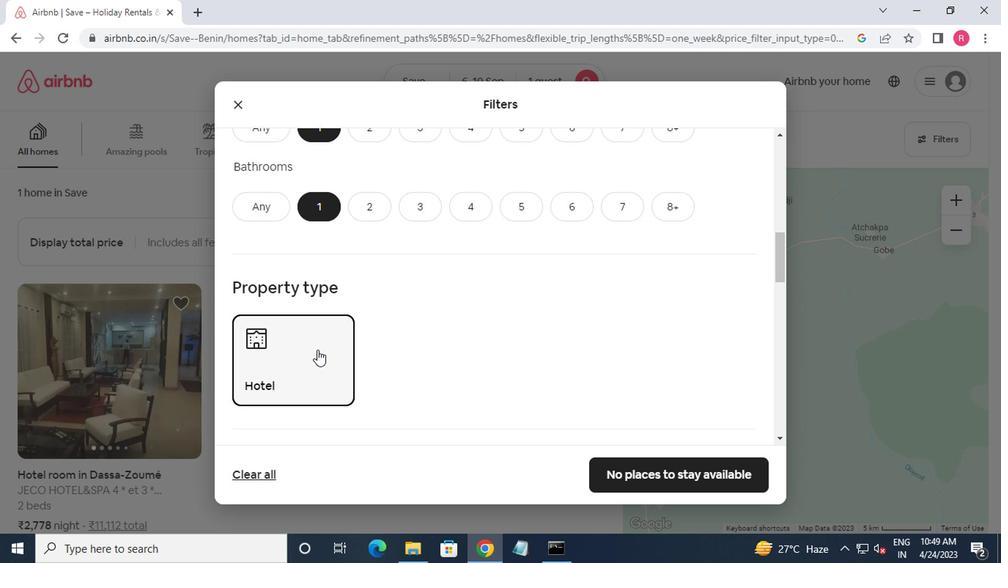 
Action: Mouse moved to (478, 340)
Screenshot: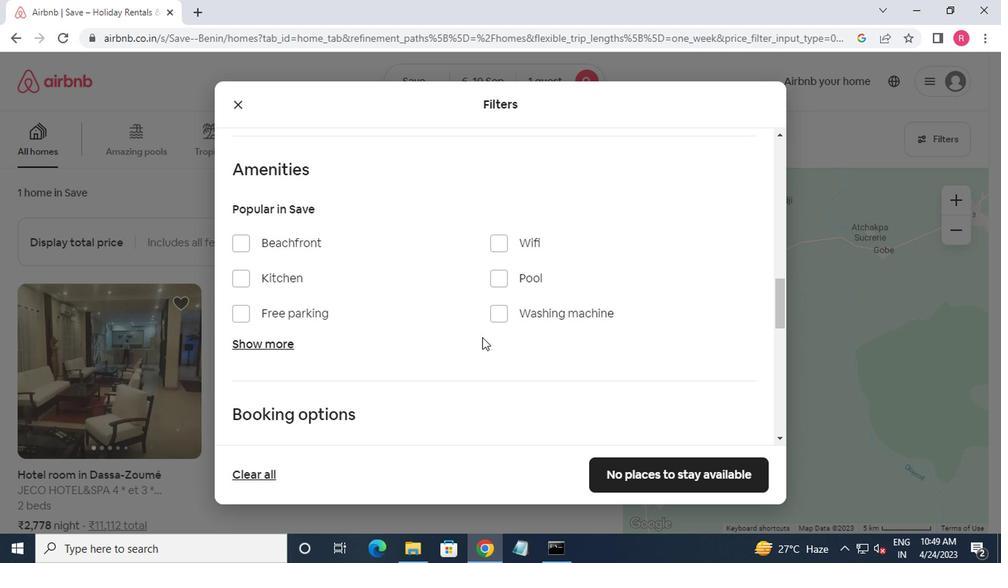 
Action: Mouse scrolled (478, 339) with delta (0, -1)
Screenshot: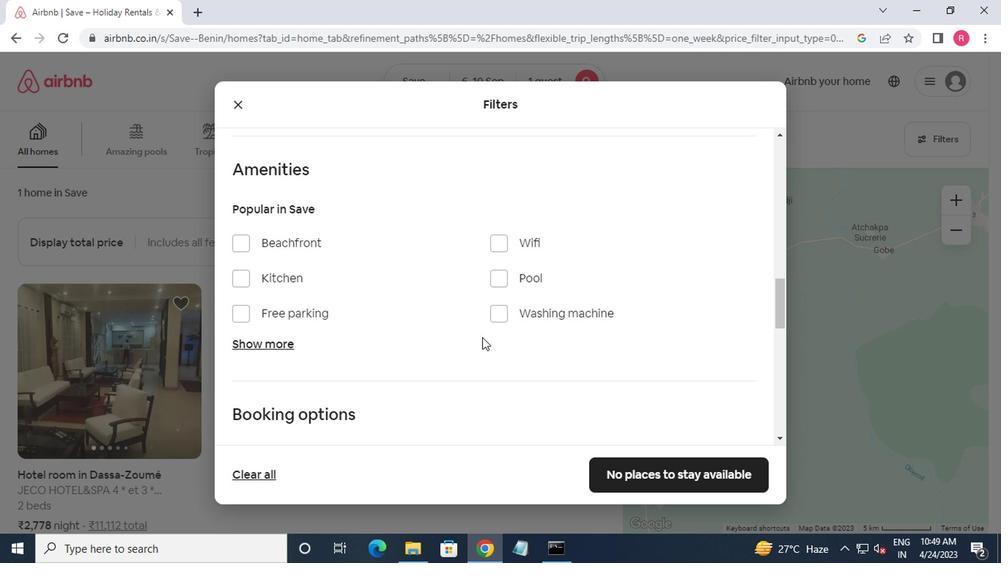
Action: Mouse moved to (477, 342)
Screenshot: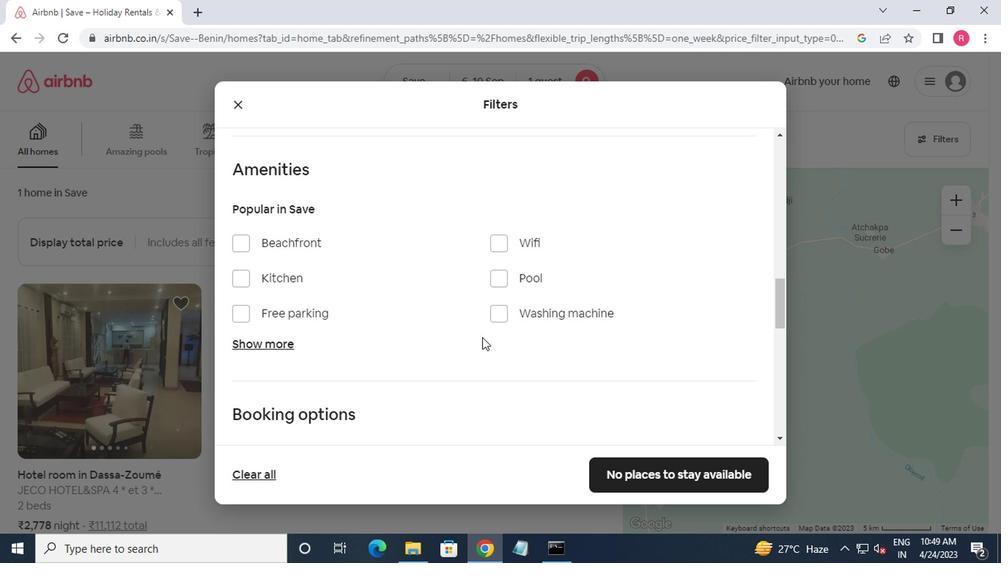
Action: Mouse scrolled (477, 342) with delta (0, 0)
Screenshot: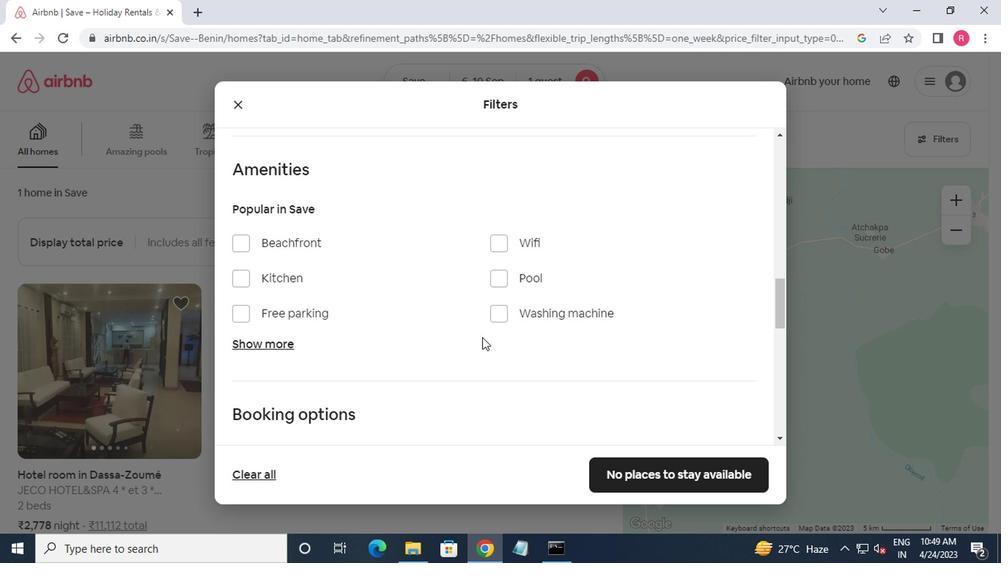 
Action: Mouse moved to (477, 343)
Screenshot: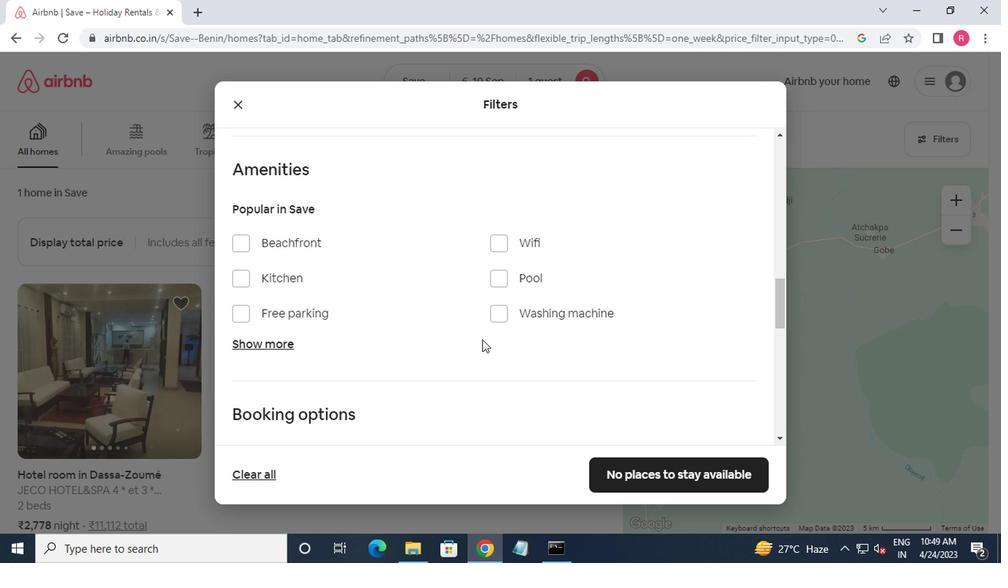 
Action: Mouse scrolled (477, 342) with delta (0, 0)
Screenshot: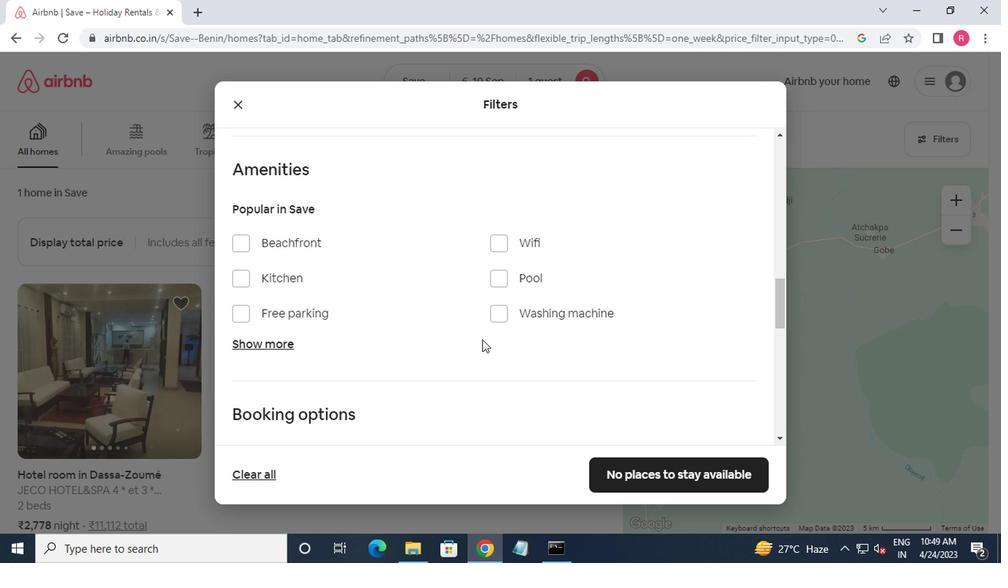 
Action: Mouse moved to (712, 299)
Screenshot: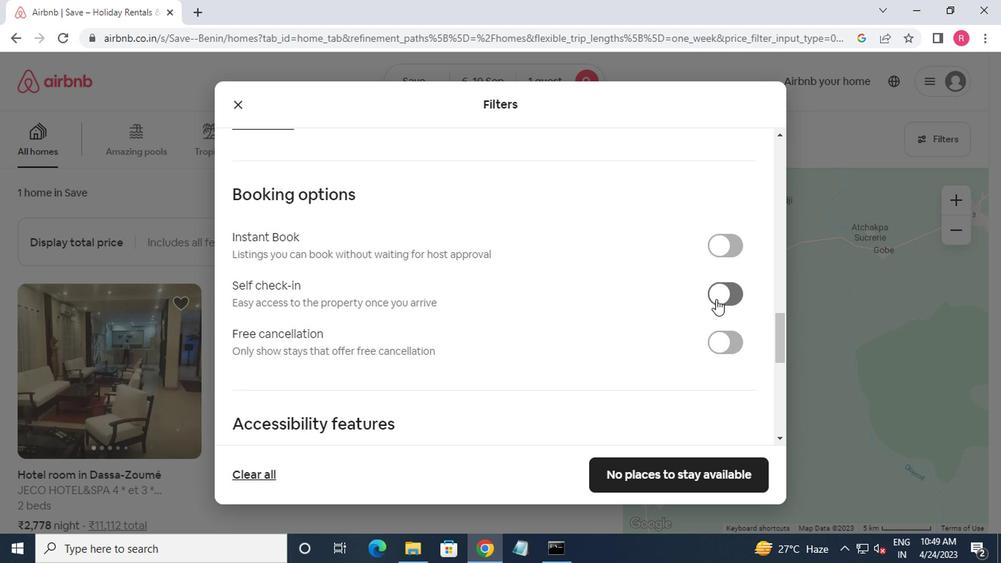 
Action: Mouse pressed left at (712, 299)
Screenshot: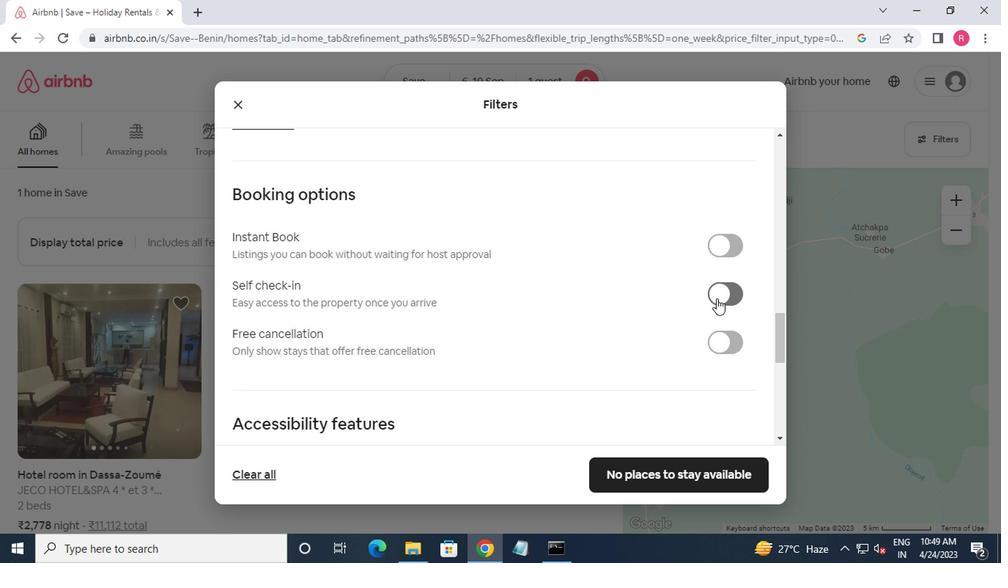 
Action: Mouse moved to (712, 299)
Screenshot: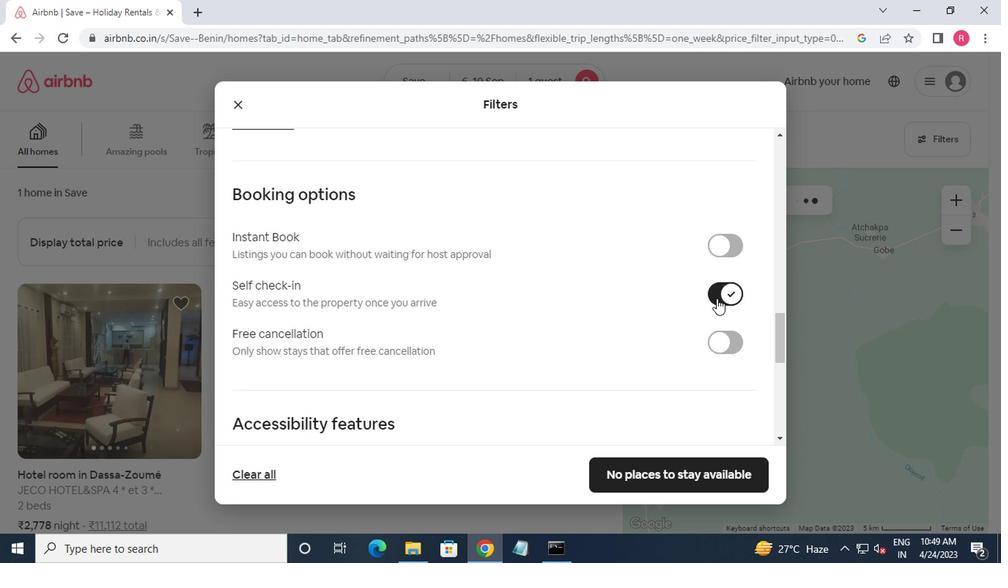 
Action: Mouse scrolled (712, 298) with delta (0, 0)
Screenshot: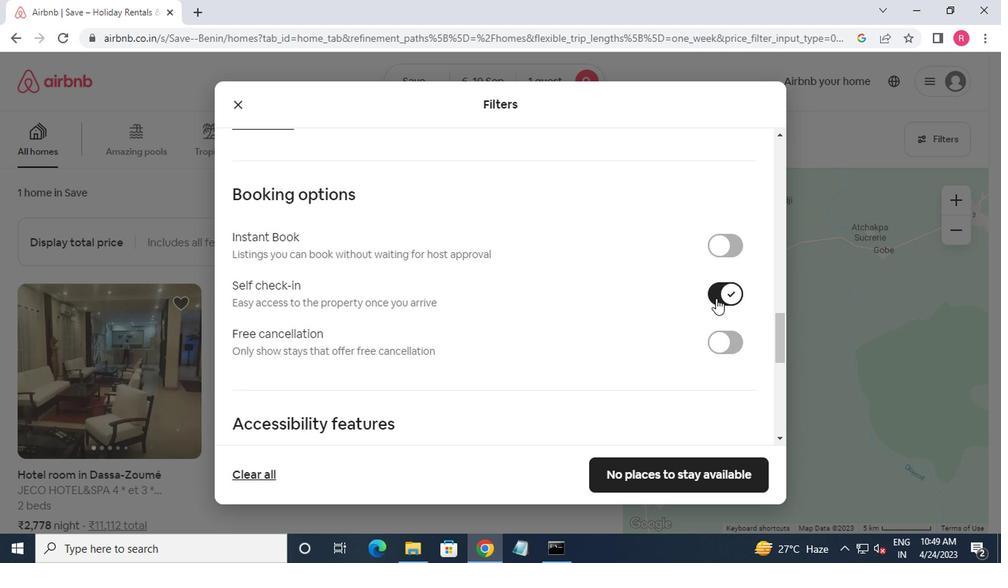 
Action: Mouse scrolled (712, 298) with delta (0, 0)
Screenshot: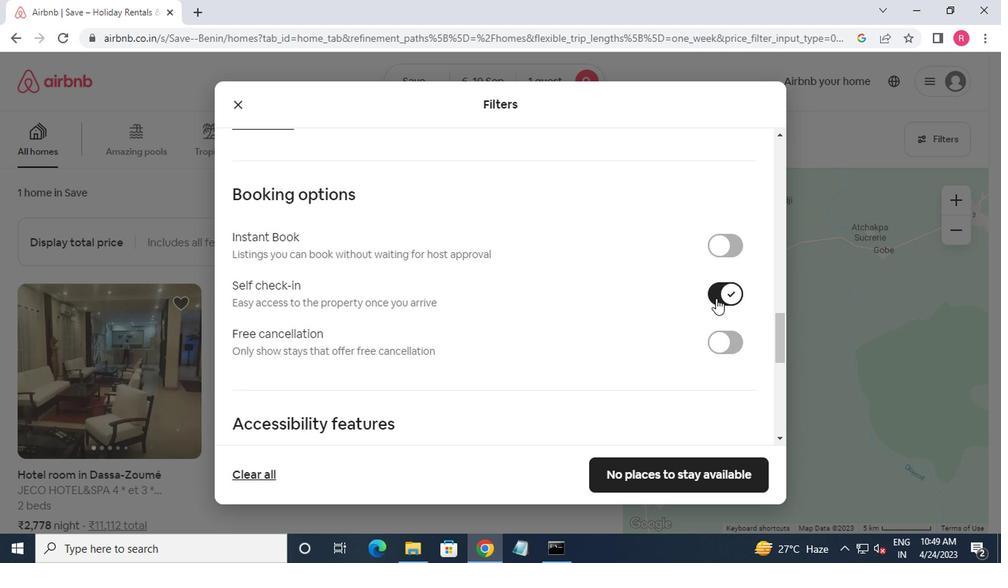 
Action: Mouse moved to (711, 299)
Screenshot: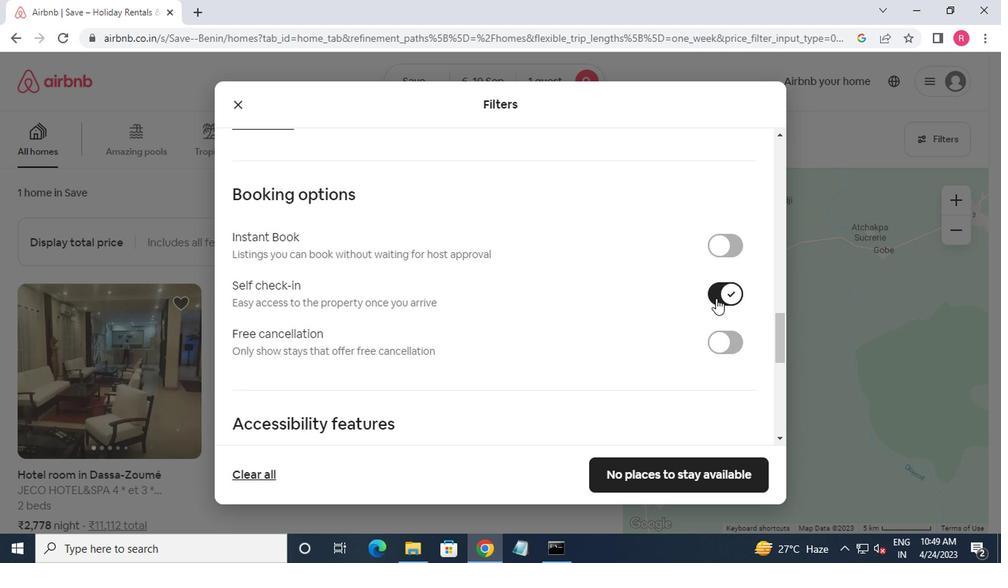 
Action: Mouse scrolled (711, 298) with delta (0, 0)
Screenshot: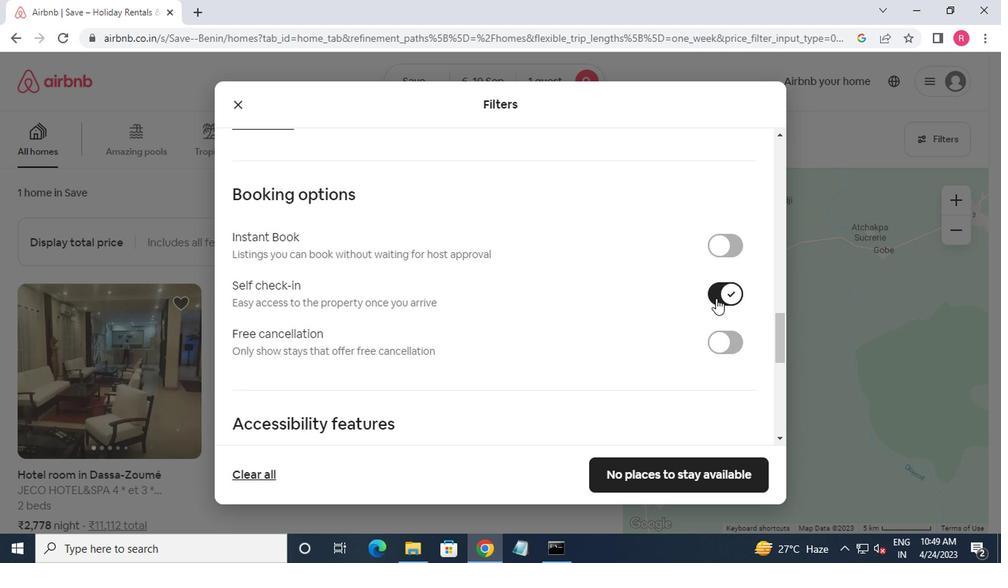 
Action: Mouse scrolled (711, 298) with delta (0, 0)
Screenshot: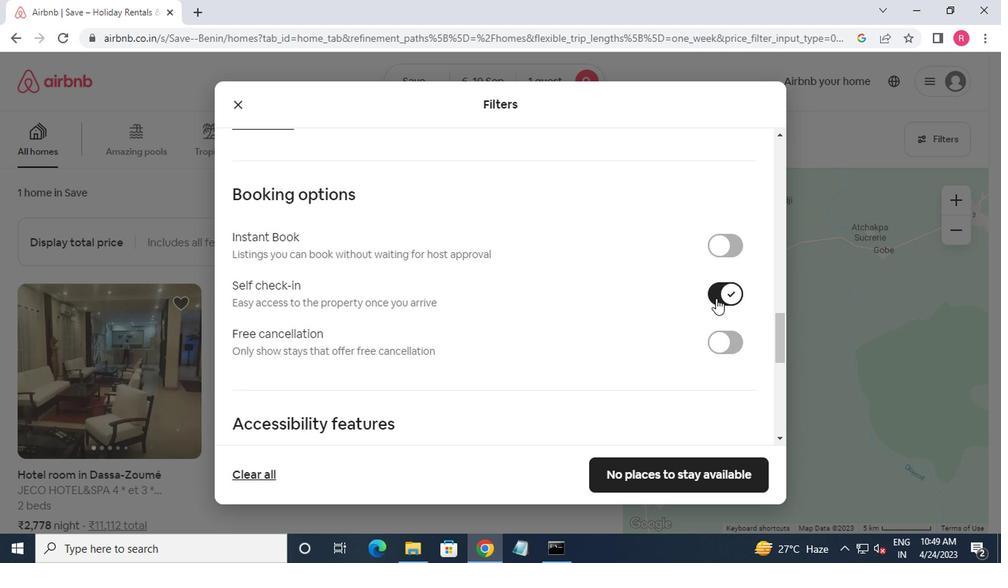 
Action: Mouse moved to (666, 305)
Screenshot: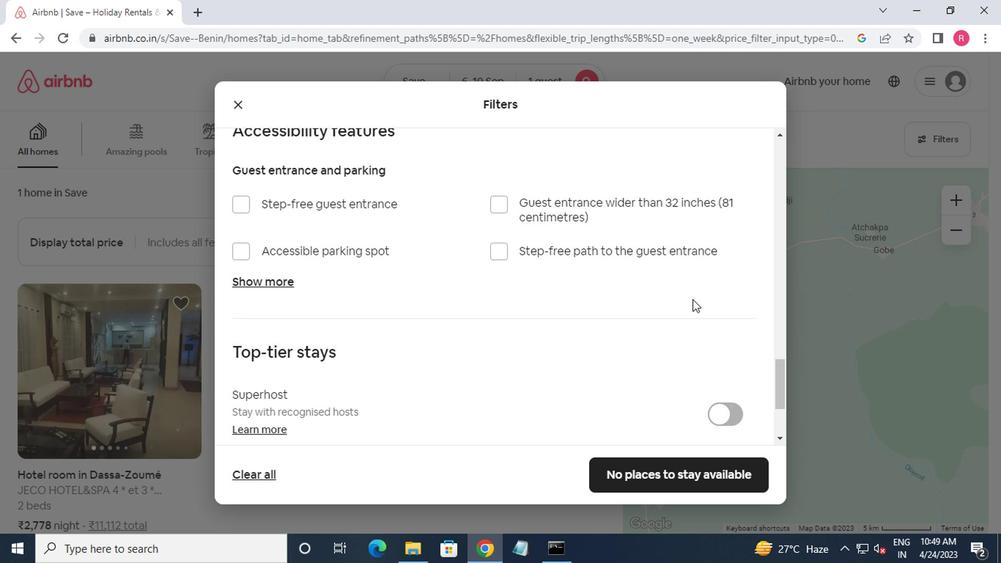 
Action: Mouse scrolled (666, 304) with delta (0, 0)
Screenshot: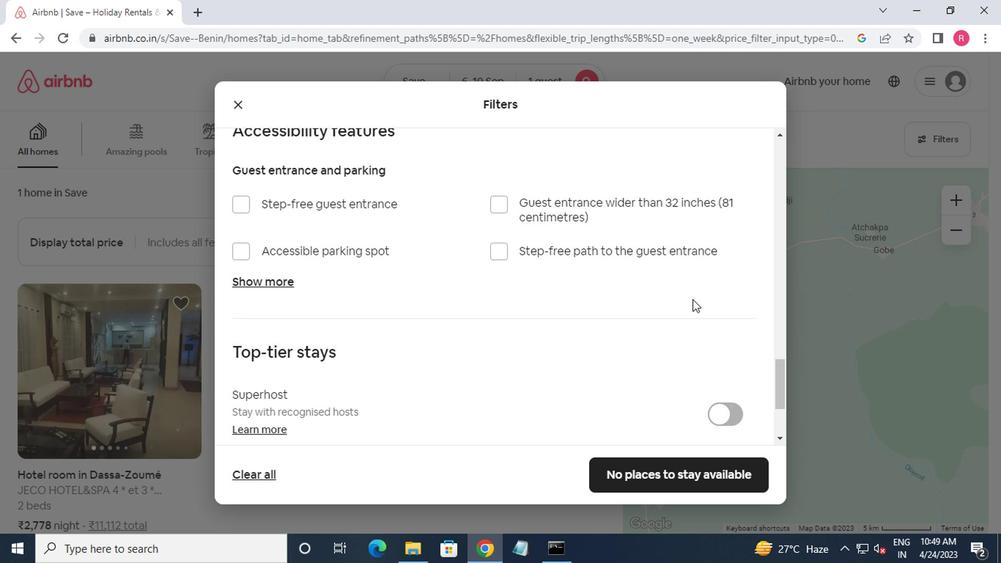 
Action: Mouse moved to (660, 309)
Screenshot: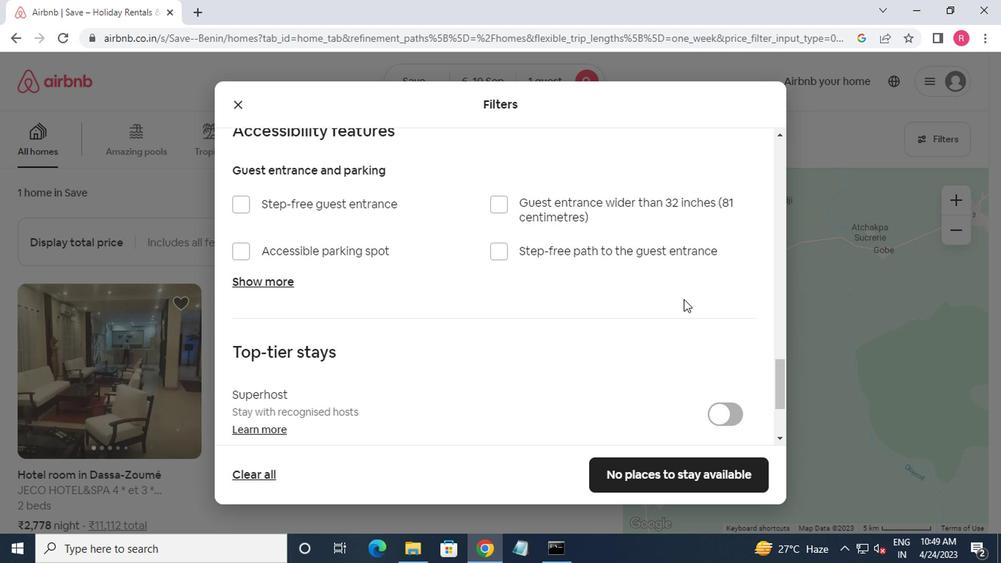 
Action: Mouse scrolled (660, 308) with delta (0, -1)
Screenshot: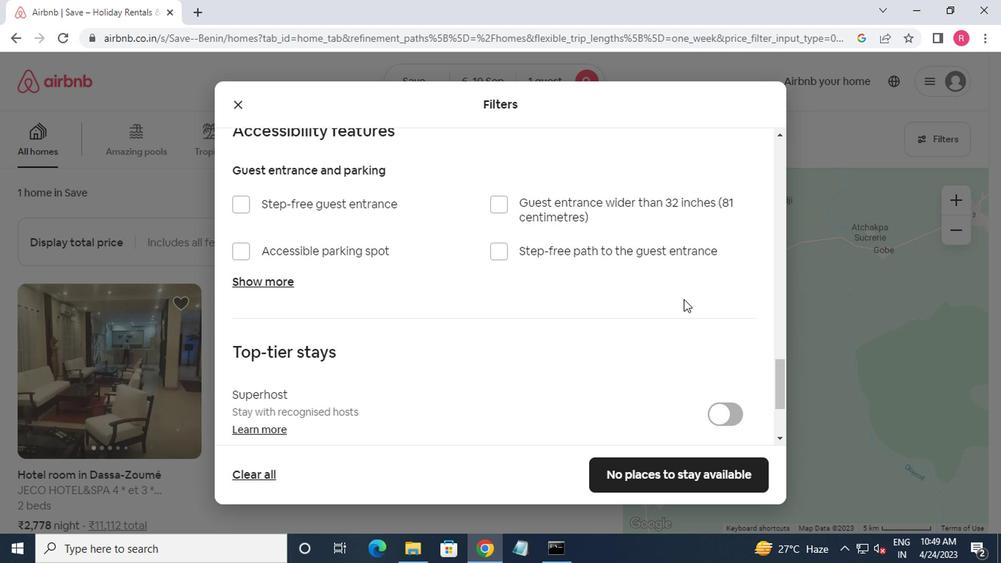 
Action: Mouse moved to (324, 395)
Screenshot: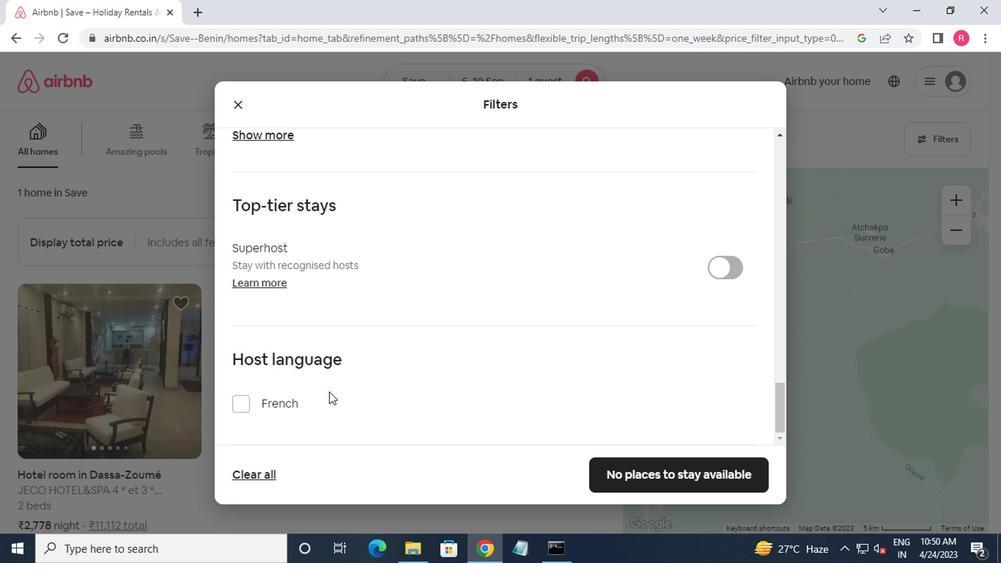 
Action: Mouse scrolled (324, 395) with delta (0, 0)
Screenshot: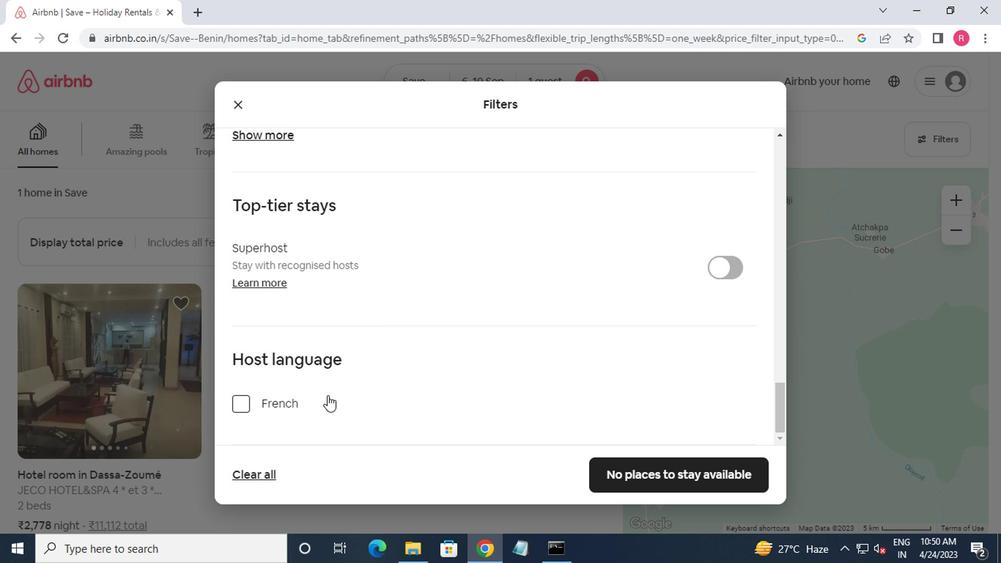 
Action: Mouse moved to (324, 395)
Screenshot: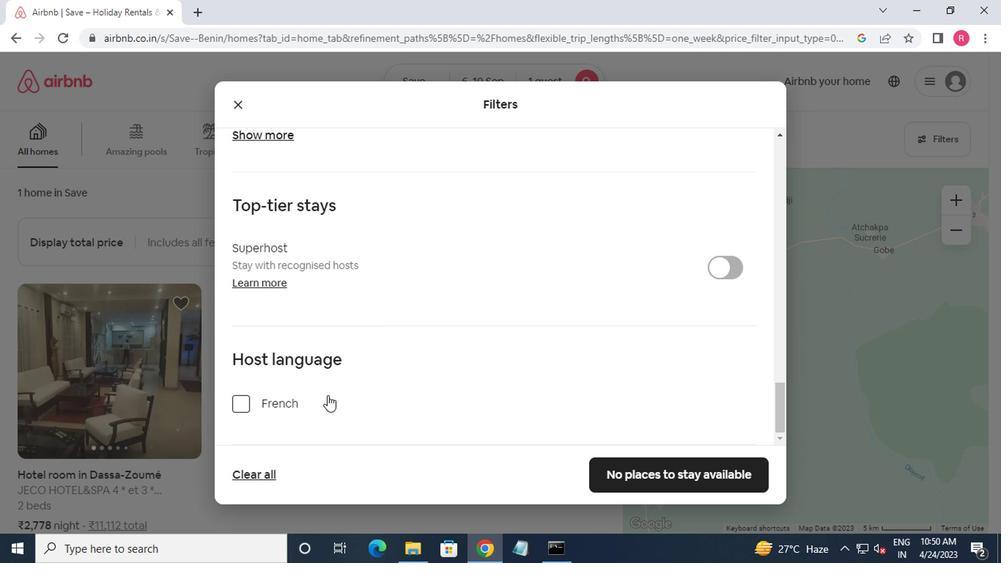 
Action: Mouse scrolled (324, 394) with delta (0, 0)
Screenshot: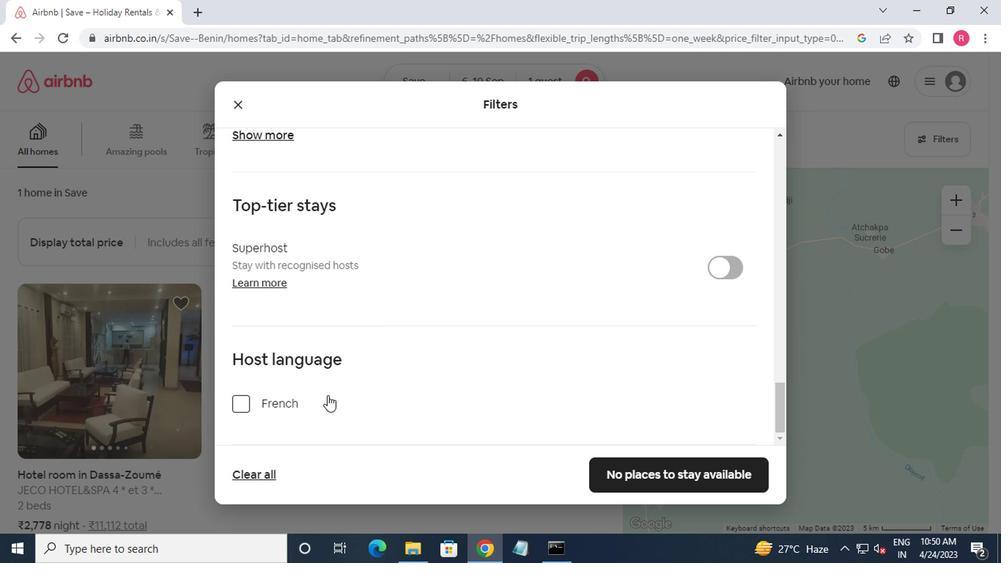 
Action: Mouse moved to (324, 394)
Screenshot: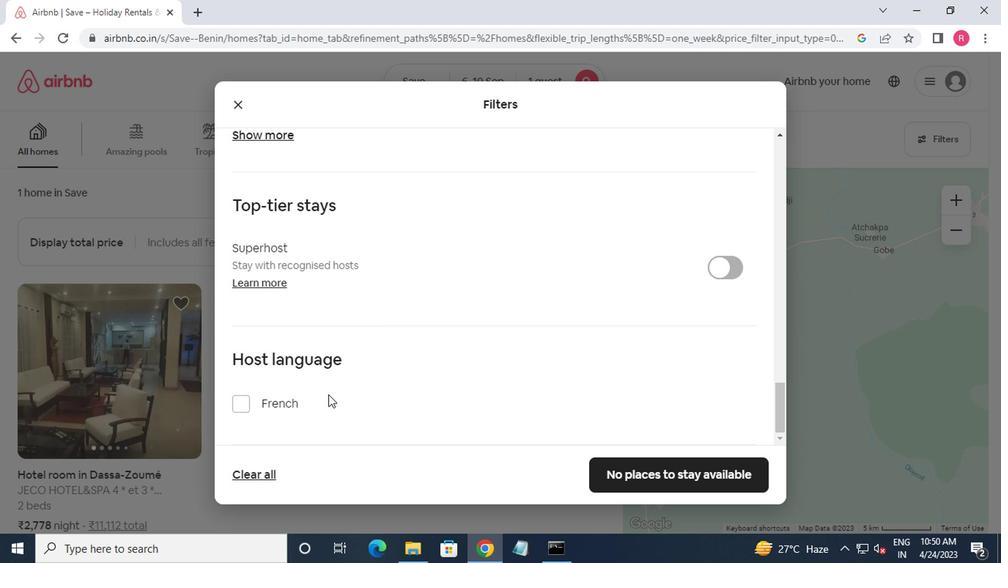 
Action: Mouse scrolled (324, 393) with delta (0, -1)
Screenshot: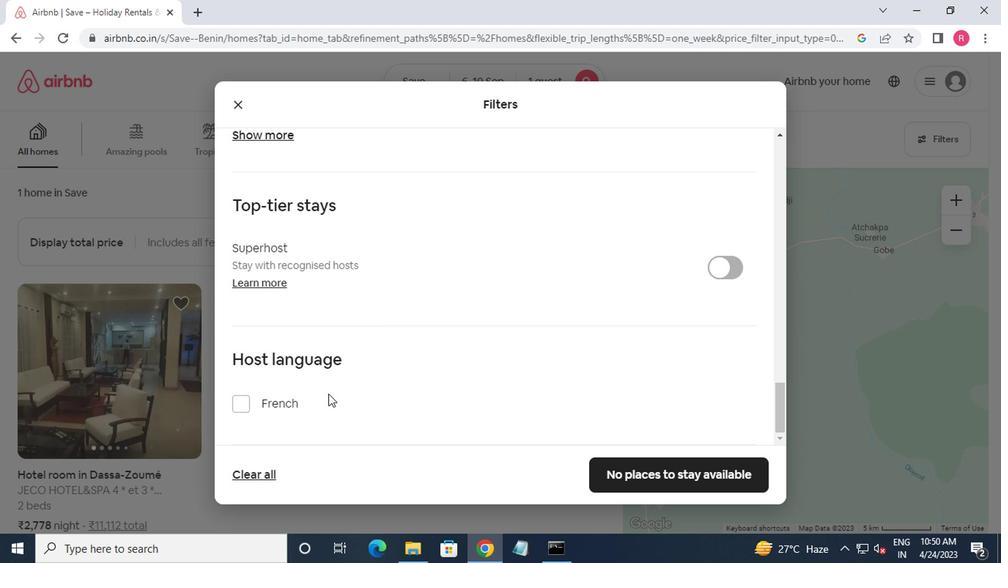 
Action: Mouse moved to (658, 475)
Screenshot: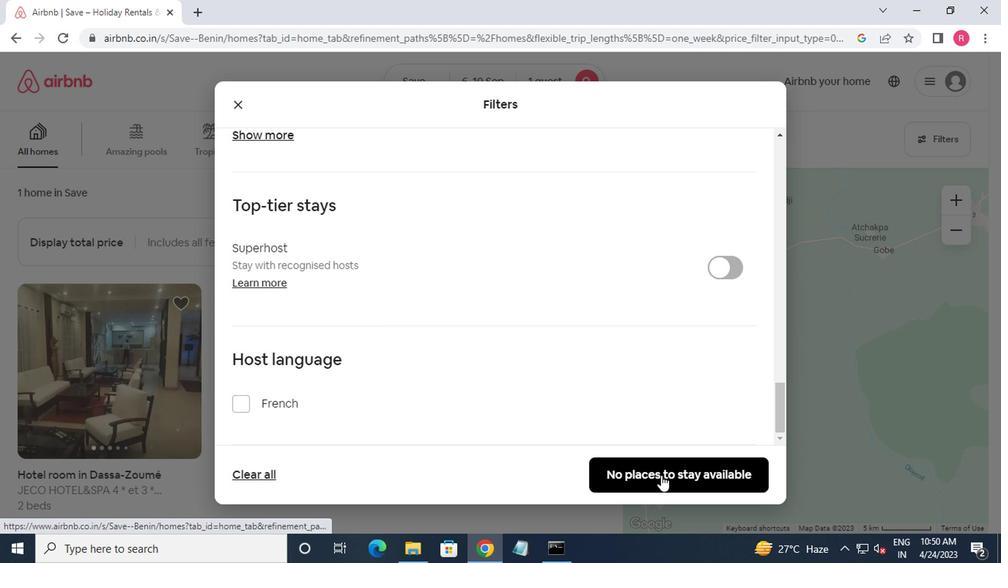 
Action: Mouse pressed left at (658, 475)
Screenshot: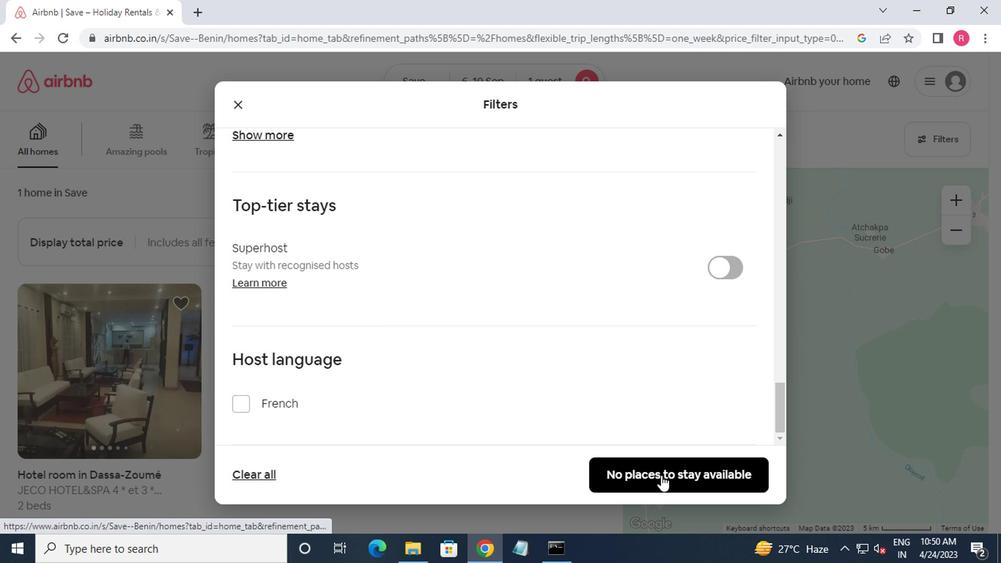 
